 Task: Add Charlotte's Web Hemp Infused Cream to the cart.
Action: Mouse moved to (266, 122)
Screenshot: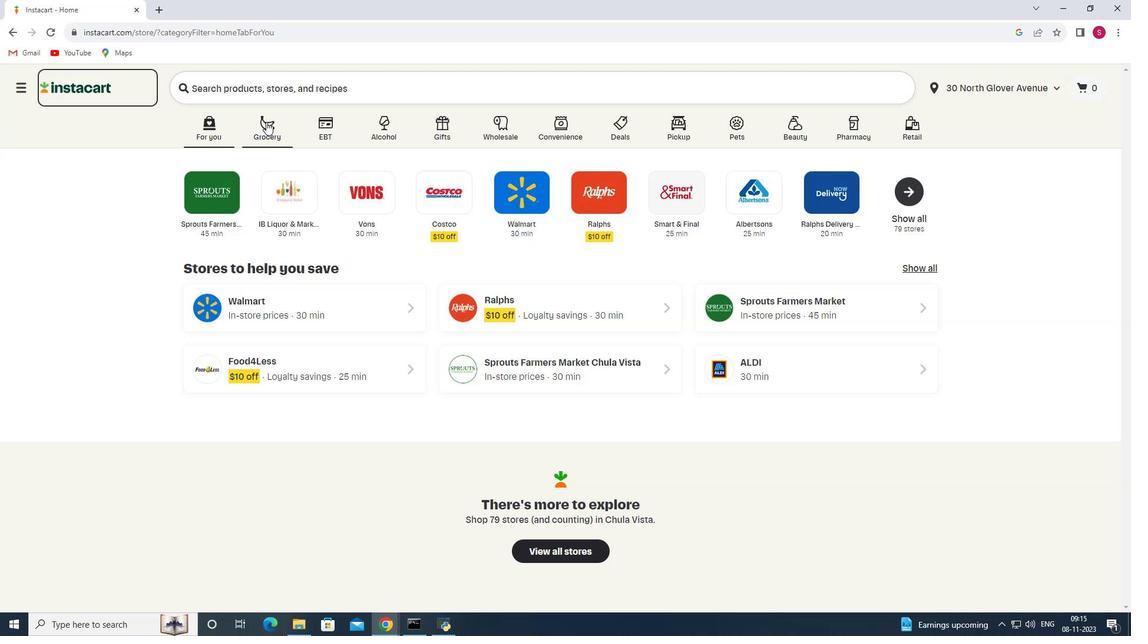 
Action: Mouse pressed left at (266, 122)
Screenshot: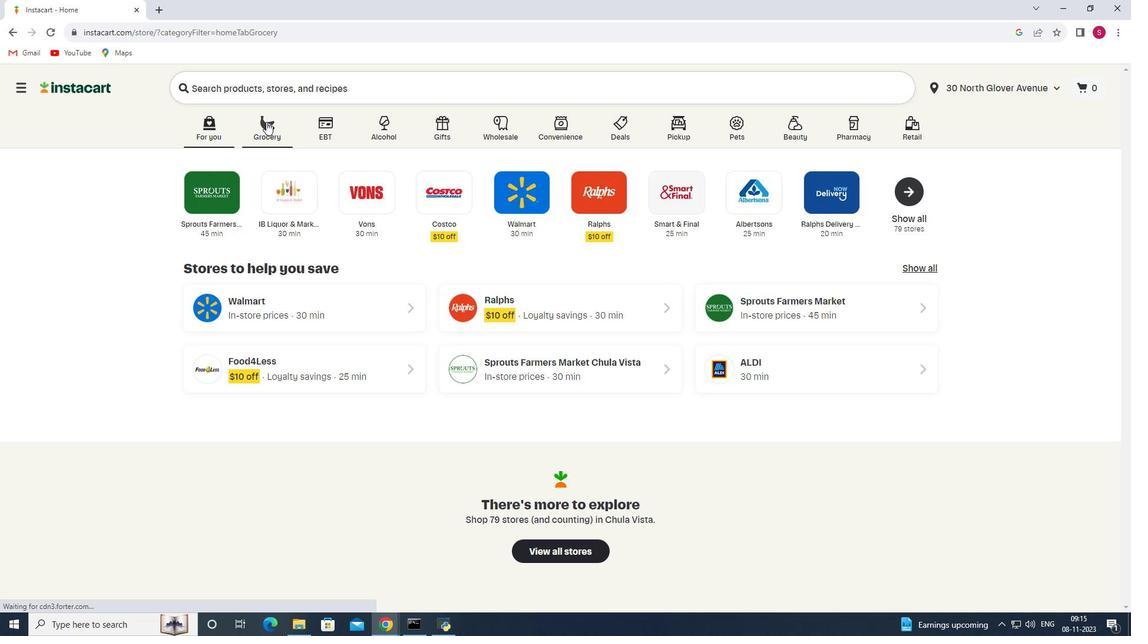 
Action: Mouse moved to (248, 338)
Screenshot: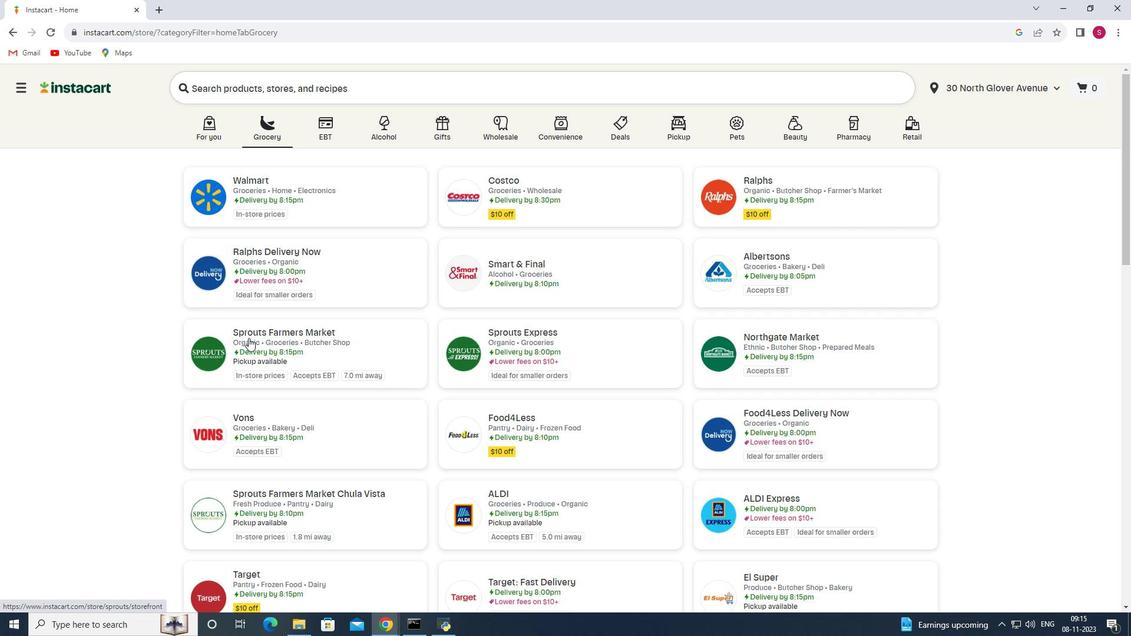 
Action: Mouse pressed left at (248, 338)
Screenshot: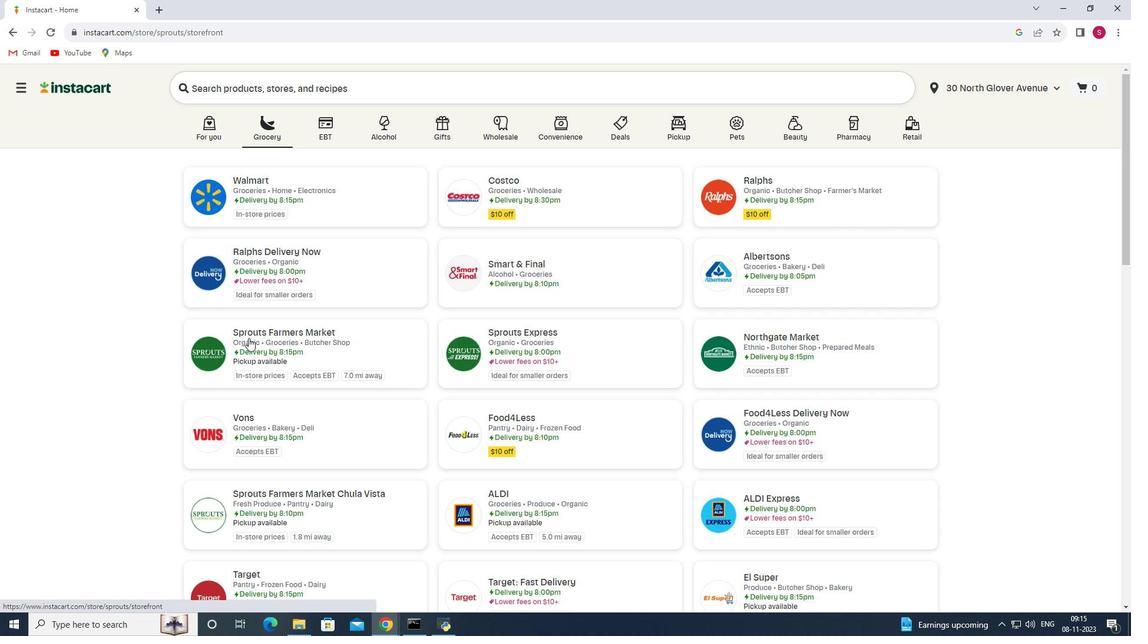 
Action: Mouse moved to (56, 394)
Screenshot: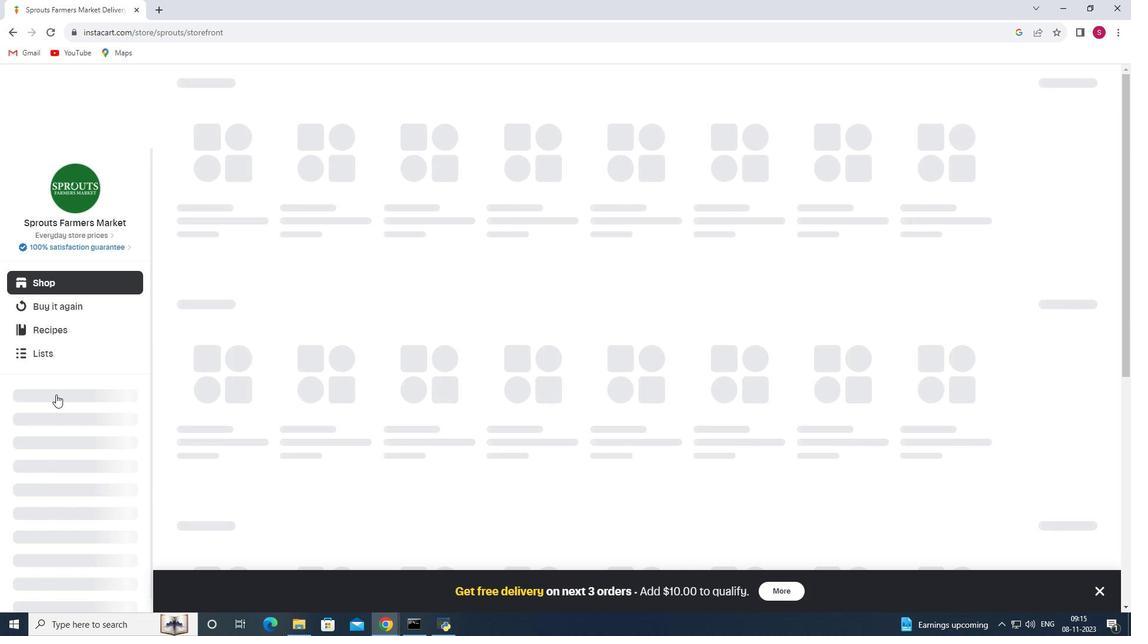 
Action: Mouse scrolled (56, 394) with delta (0, 0)
Screenshot: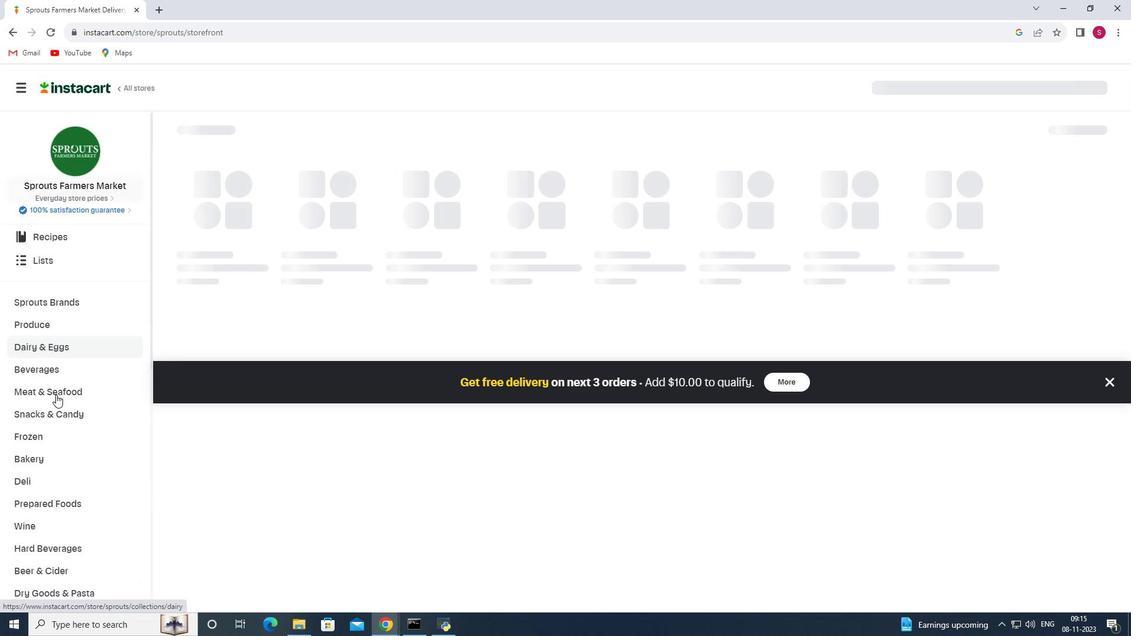 
Action: Mouse scrolled (56, 394) with delta (0, 0)
Screenshot: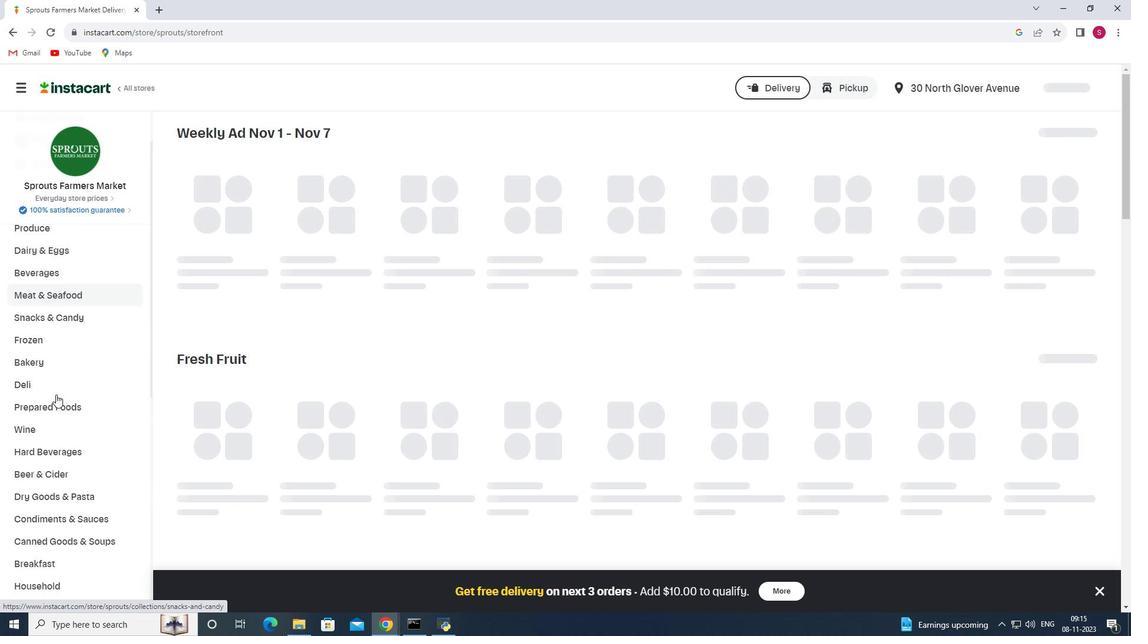
Action: Mouse scrolled (56, 394) with delta (0, 0)
Screenshot: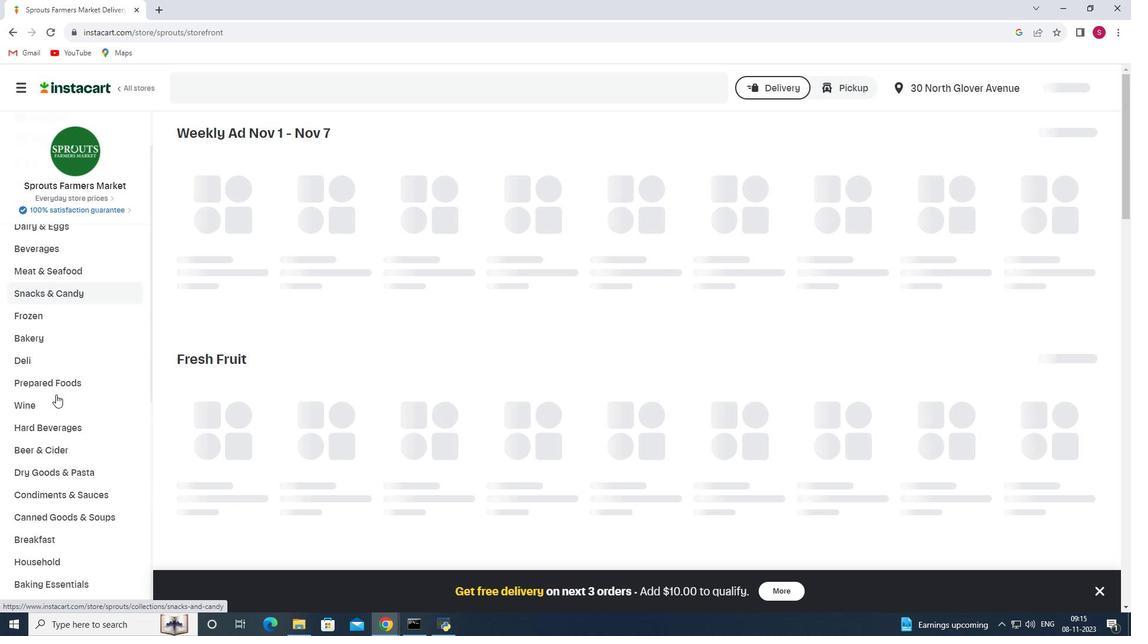 
Action: Mouse scrolled (56, 394) with delta (0, 0)
Screenshot: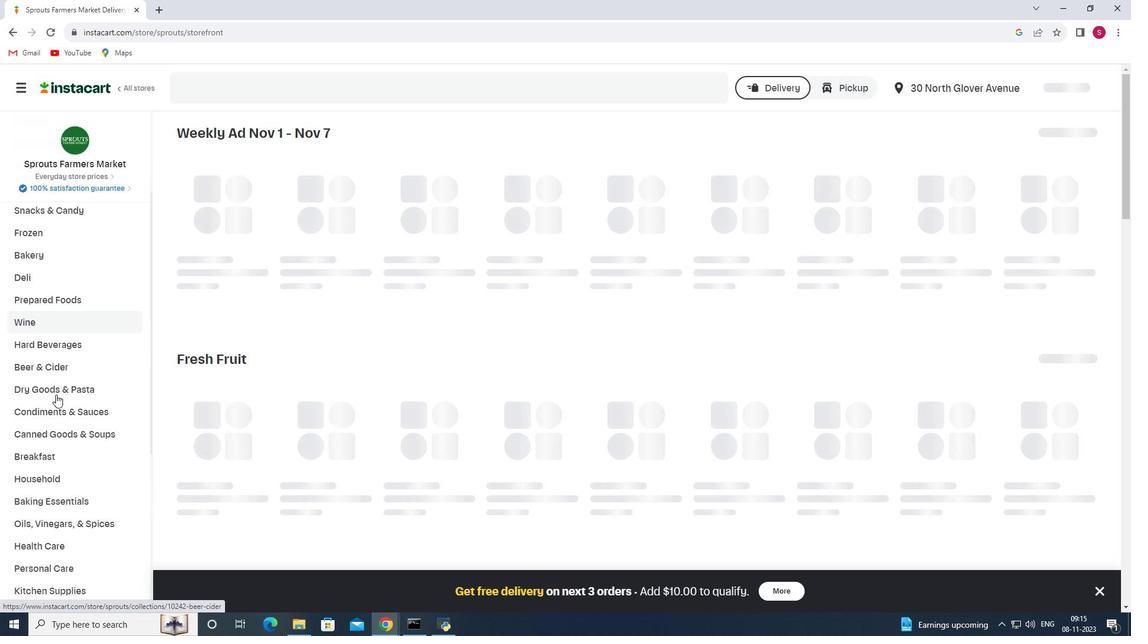 
Action: Mouse scrolled (56, 394) with delta (0, 0)
Screenshot: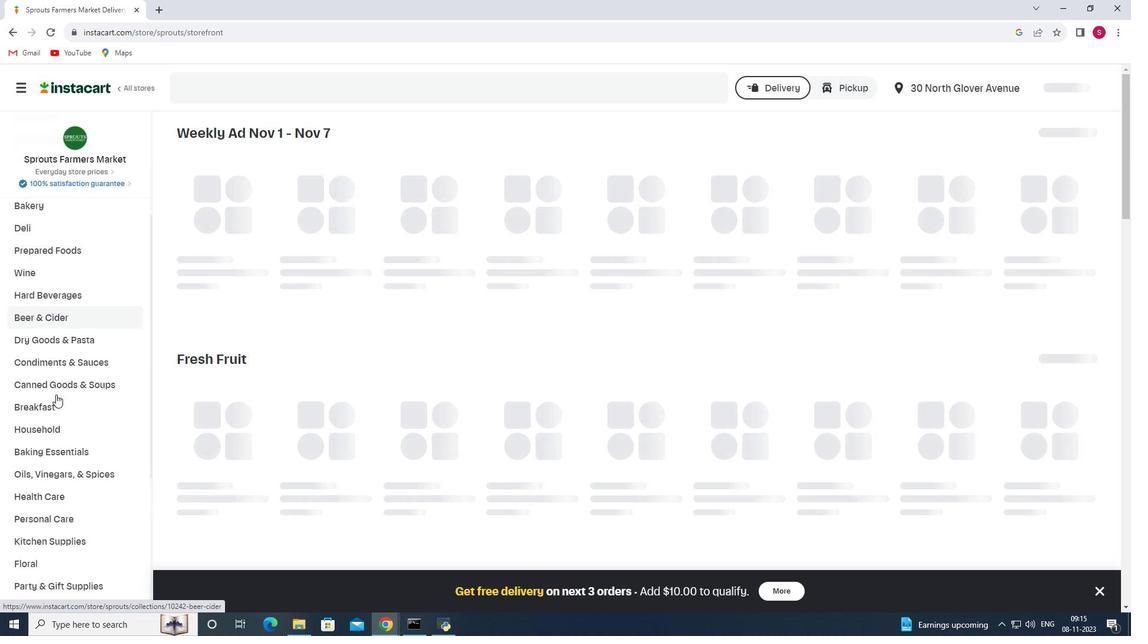 
Action: Mouse scrolled (56, 394) with delta (0, 0)
Screenshot: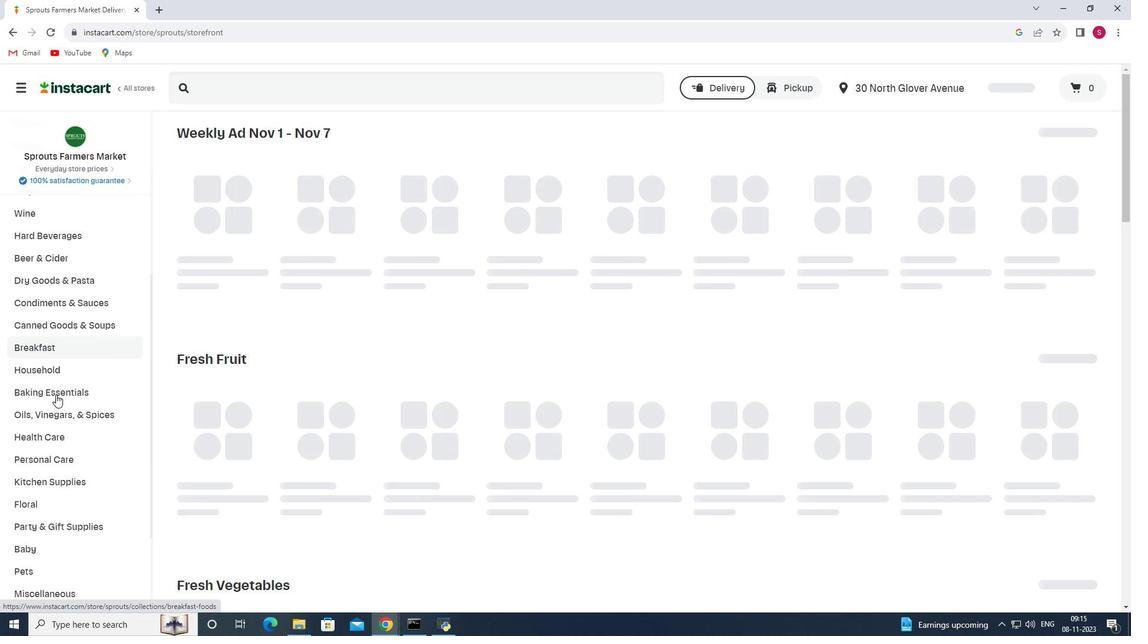 
Action: Mouse scrolled (56, 394) with delta (0, 0)
Screenshot: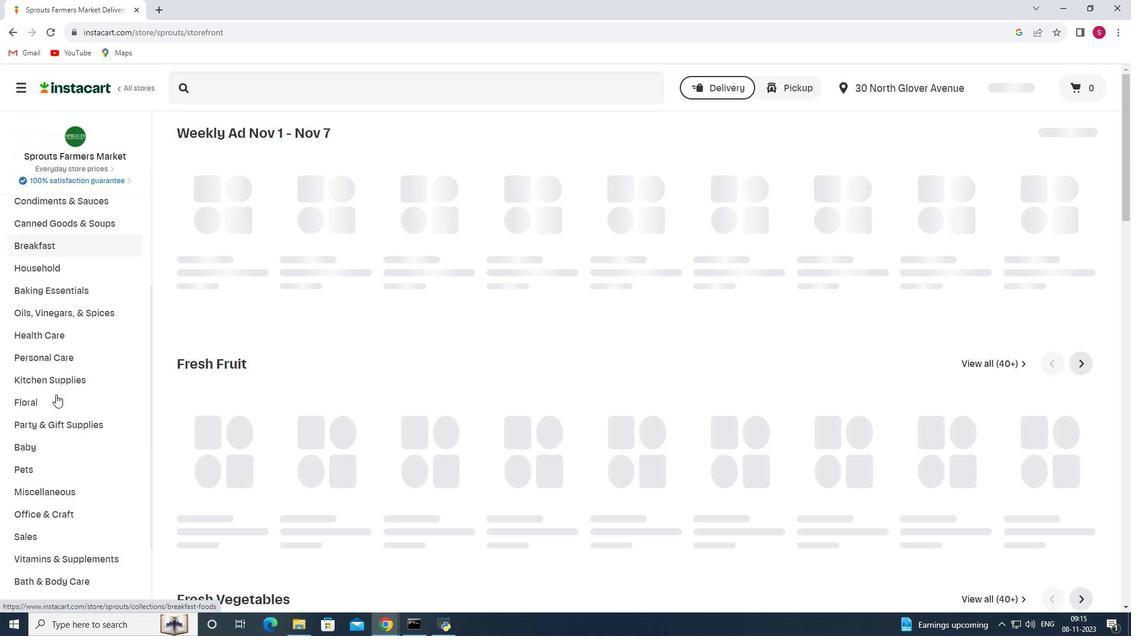 
Action: Mouse scrolled (56, 394) with delta (0, 0)
Screenshot: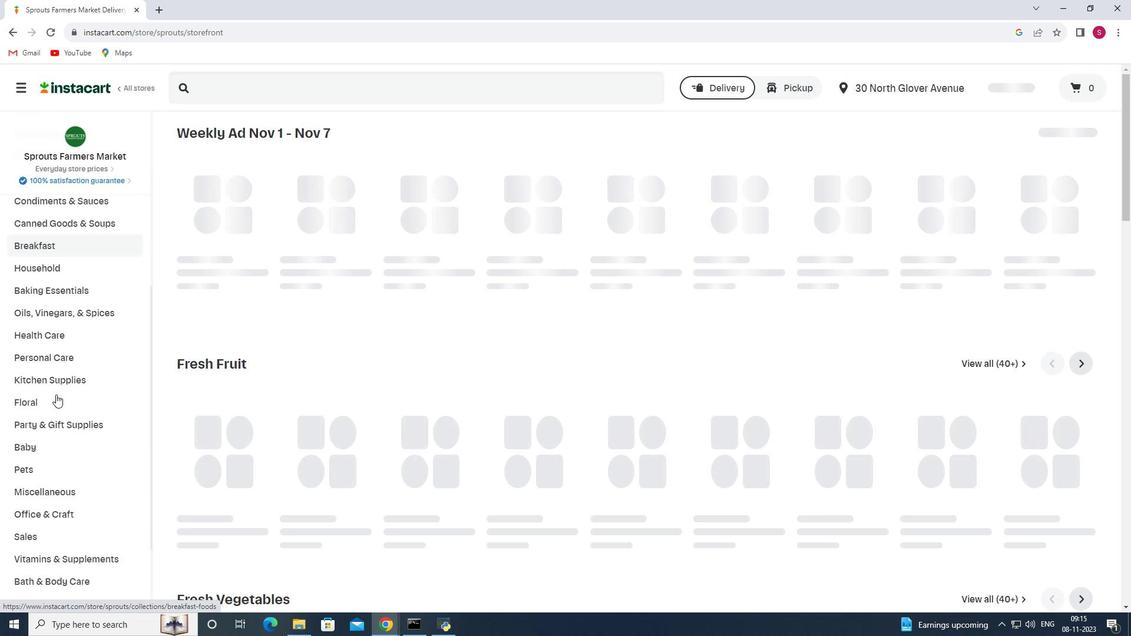 
Action: Mouse moved to (74, 316)
Screenshot: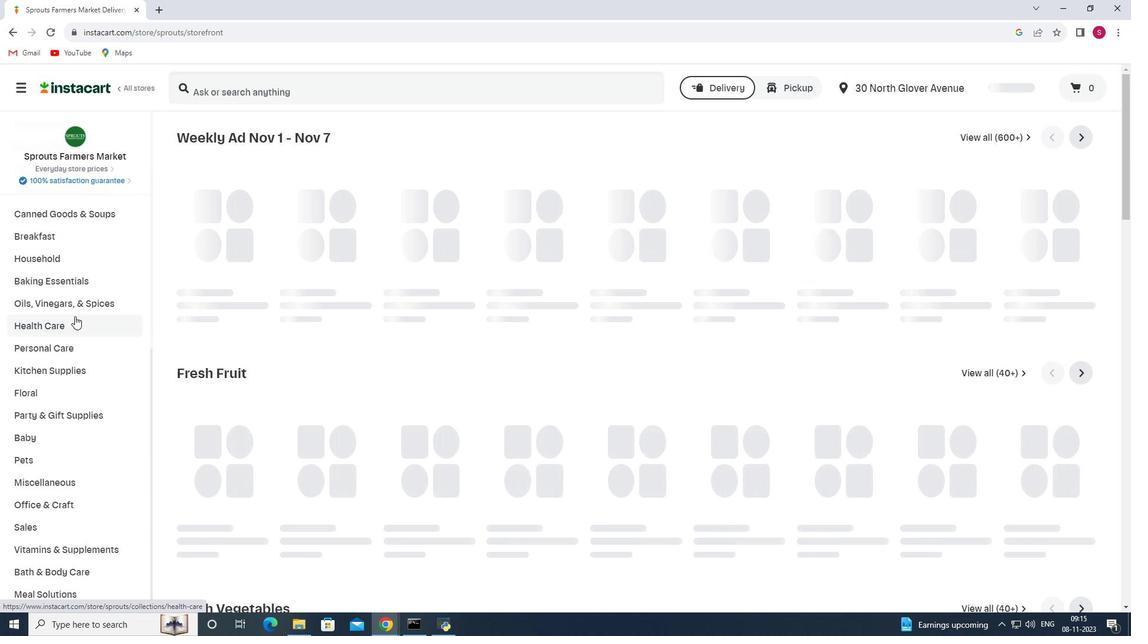 
Action: Mouse pressed left at (74, 316)
Screenshot: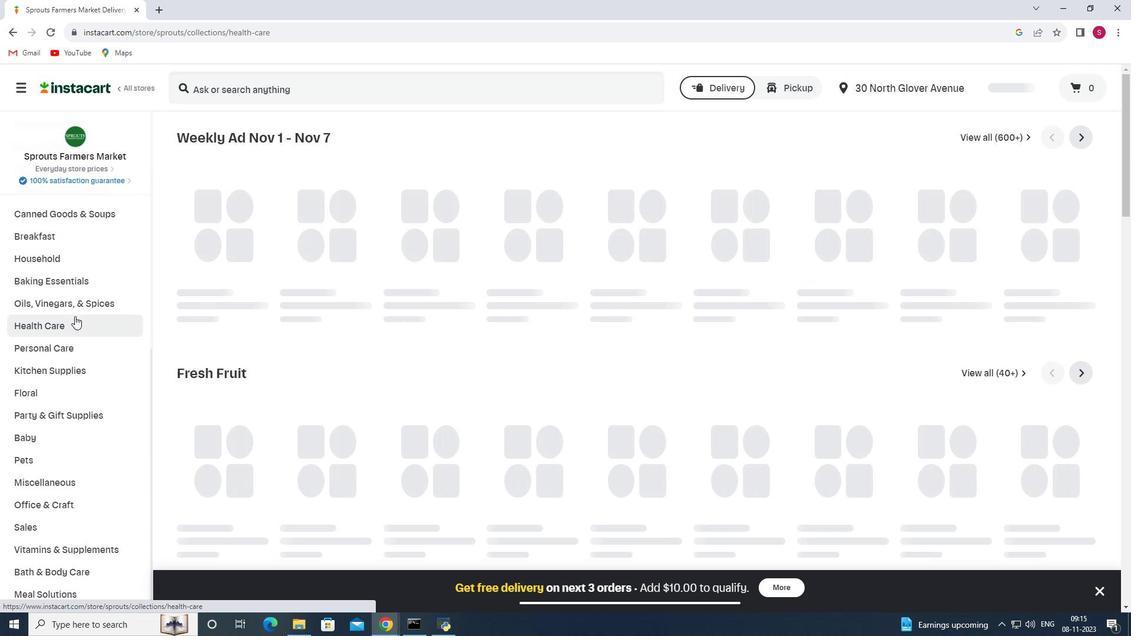 
Action: Mouse moved to (406, 167)
Screenshot: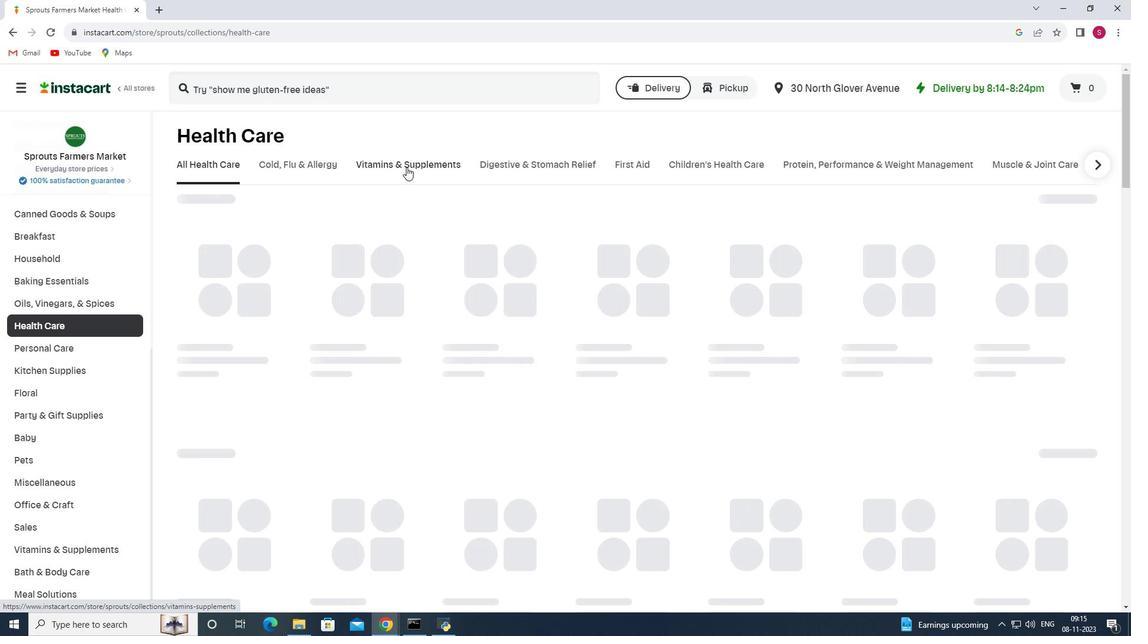
Action: Mouse pressed left at (406, 167)
Screenshot: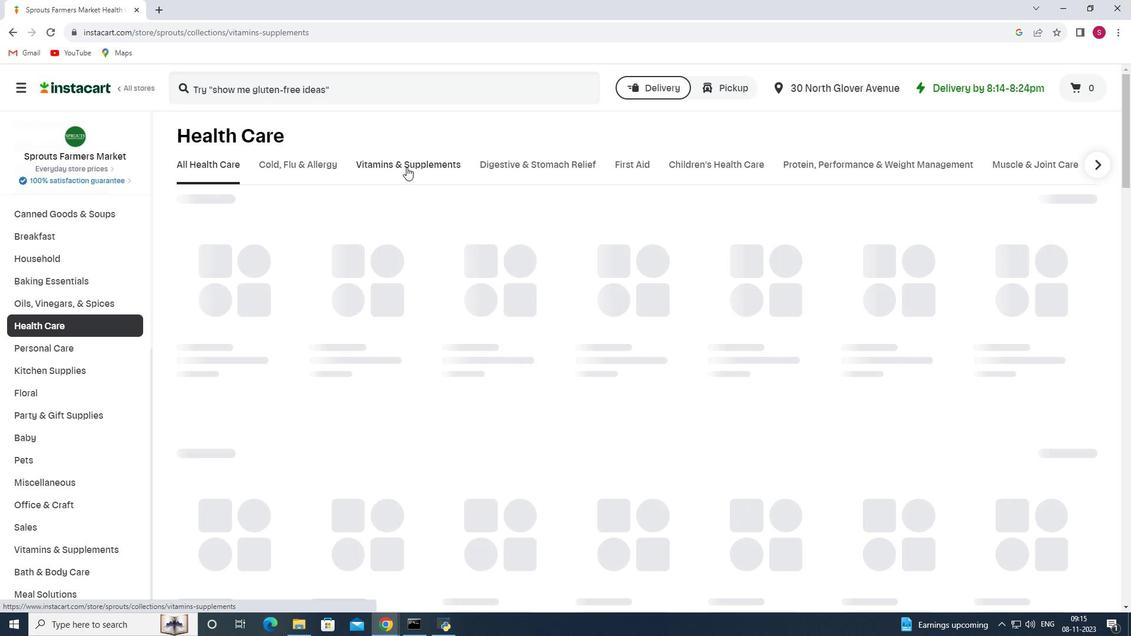 
Action: Mouse moved to (926, 221)
Screenshot: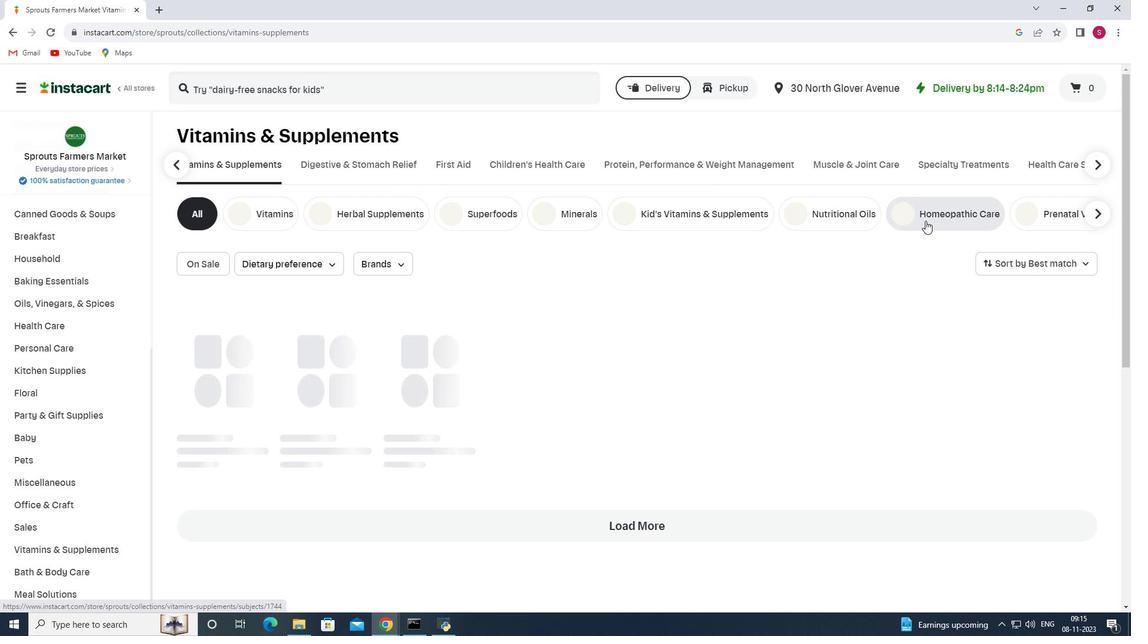 
Action: Mouse pressed left at (926, 221)
Screenshot: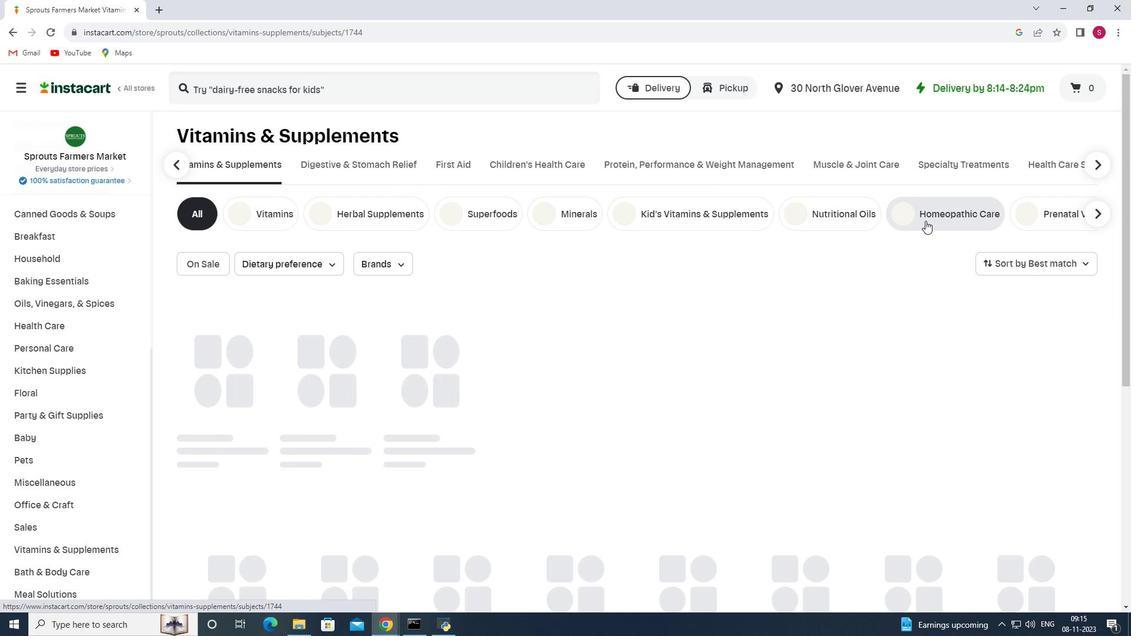 
Action: Mouse moved to (360, 87)
Screenshot: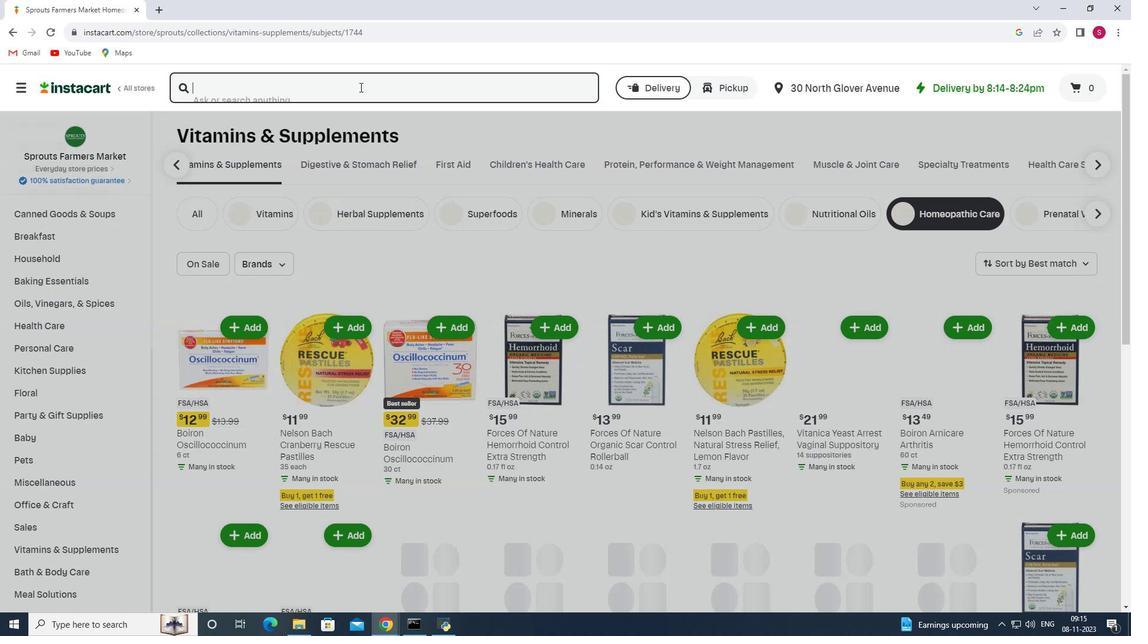 
Action: Mouse pressed left at (360, 87)
Screenshot: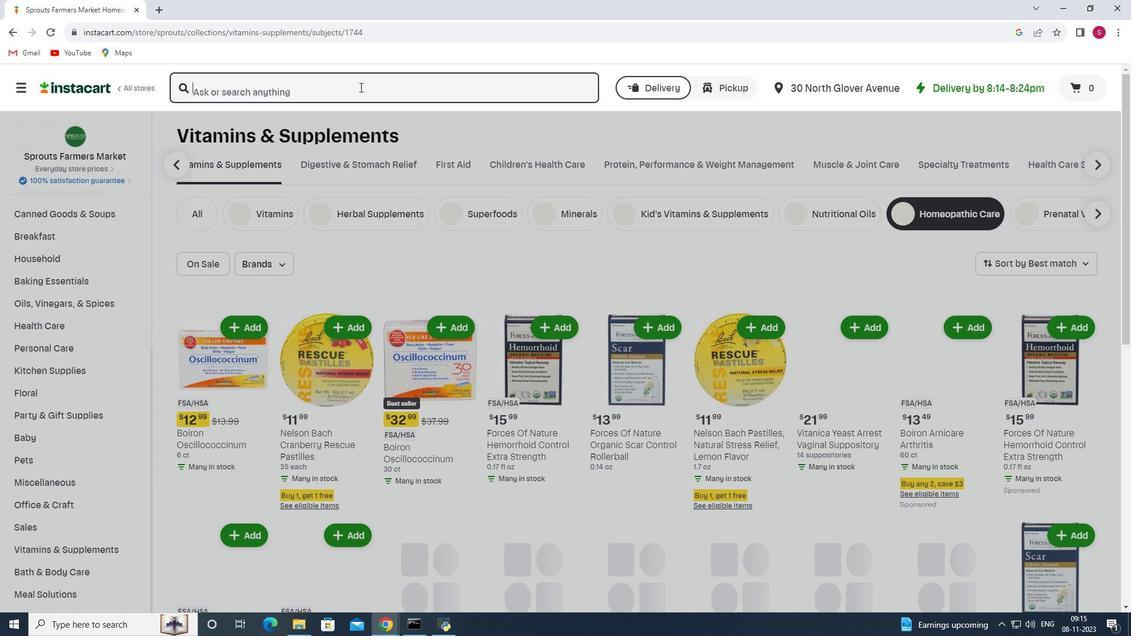 
Action: Key pressed <Key.shift>Charlotte's<Key.space><Key.shift>Web<Key.space><Key.shift>Hemp<Key.space><Key.shift>Infused<Key.space><Key.shift>Cream<Key.enter>
Screenshot: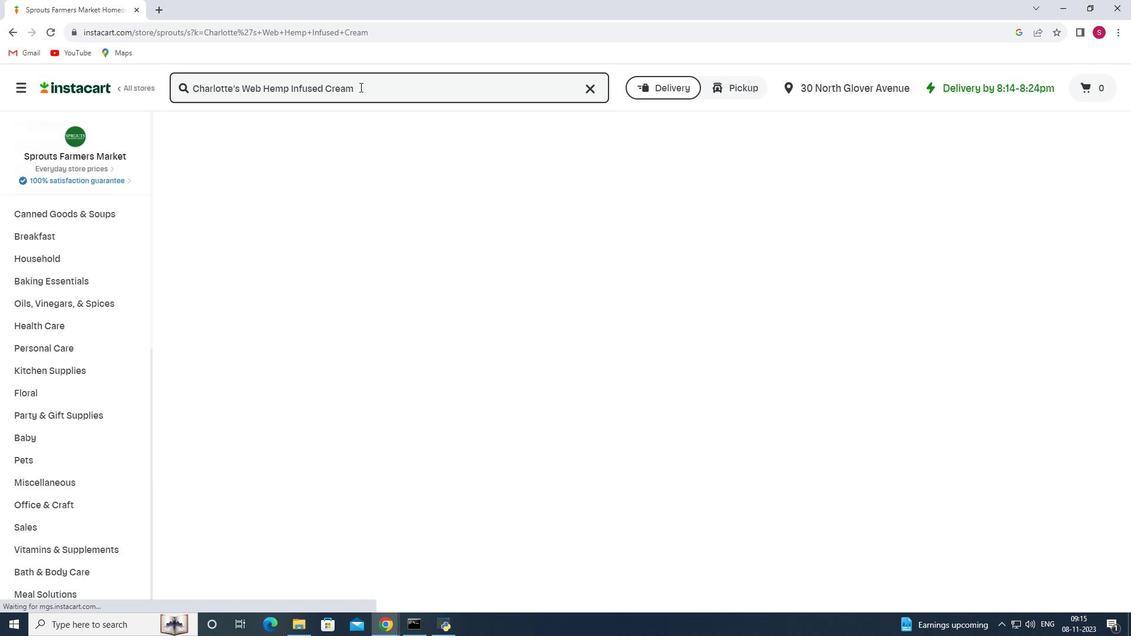 
Action: Mouse moved to (437, 185)
Screenshot: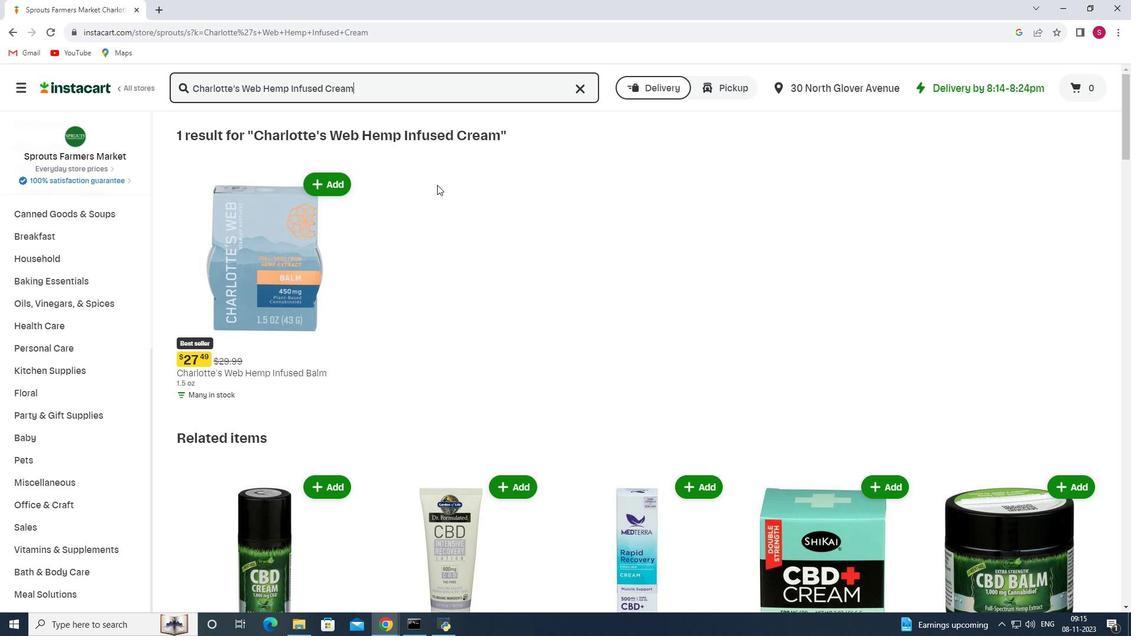 
Action: Mouse scrolled (437, 184) with delta (0, 0)
Screenshot: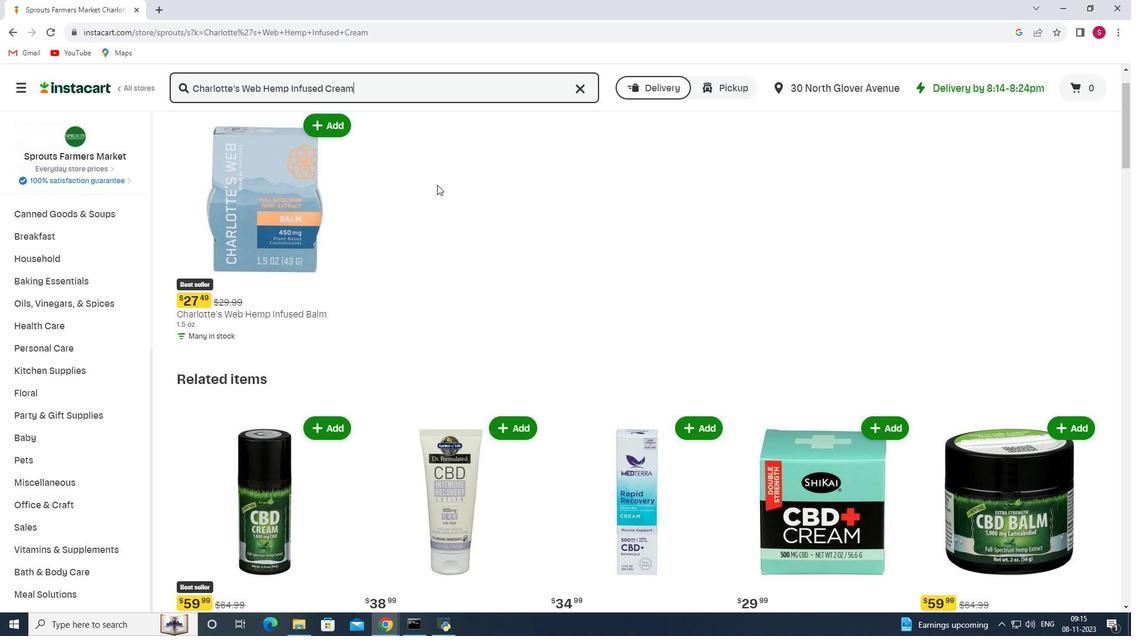
Action: Mouse scrolled (437, 184) with delta (0, 0)
Screenshot: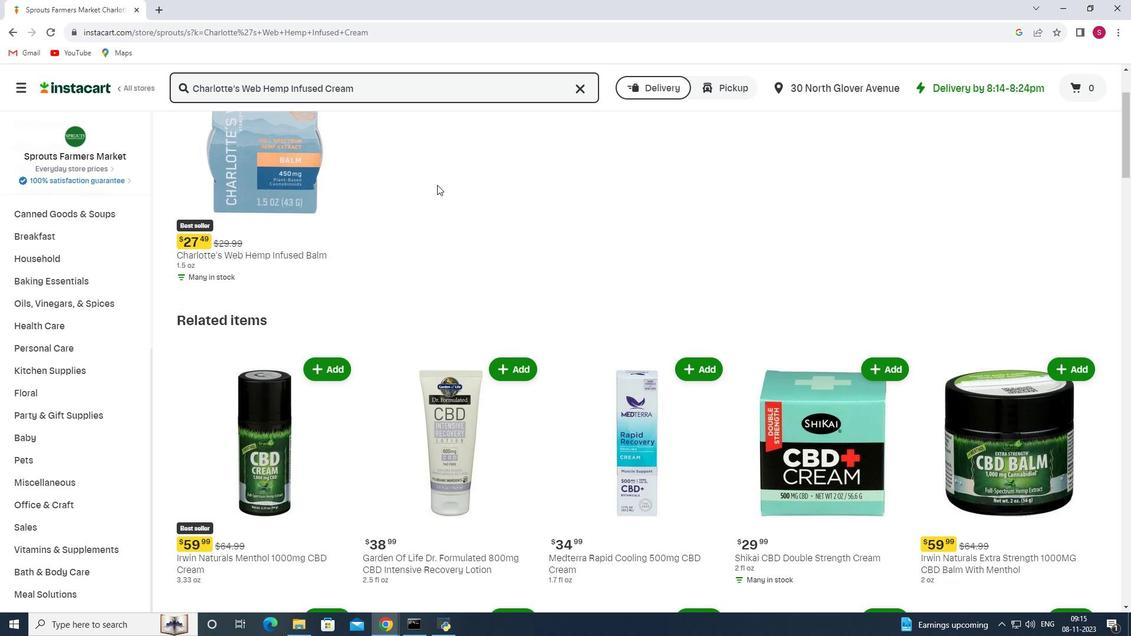 
Action: Mouse scrolled (437, 184) with delta (0, 0)
Screenshot: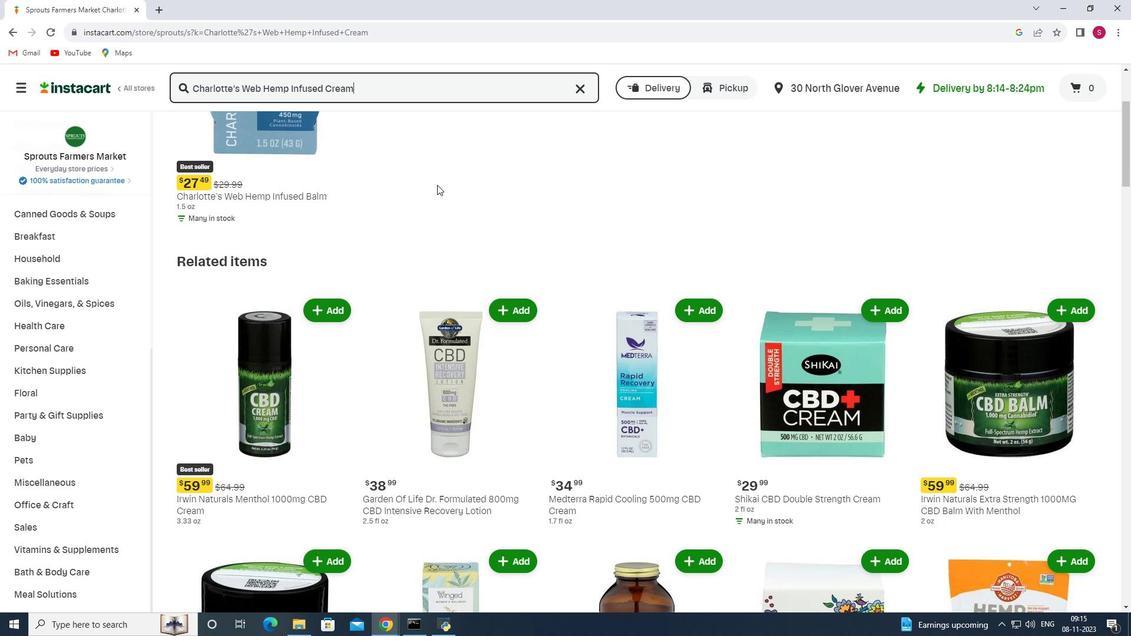 
Action: Mouse scrolled (437, 184) with delta (0, 0)
Screenshot: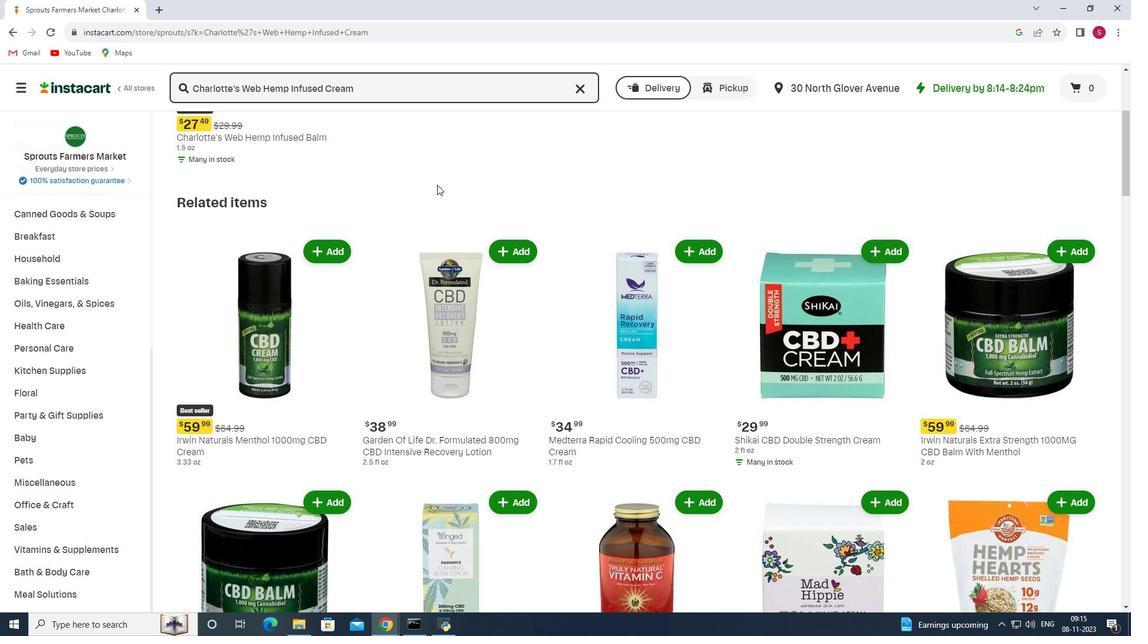 
Action: Mouse moved to (476, 180)
Screenshot: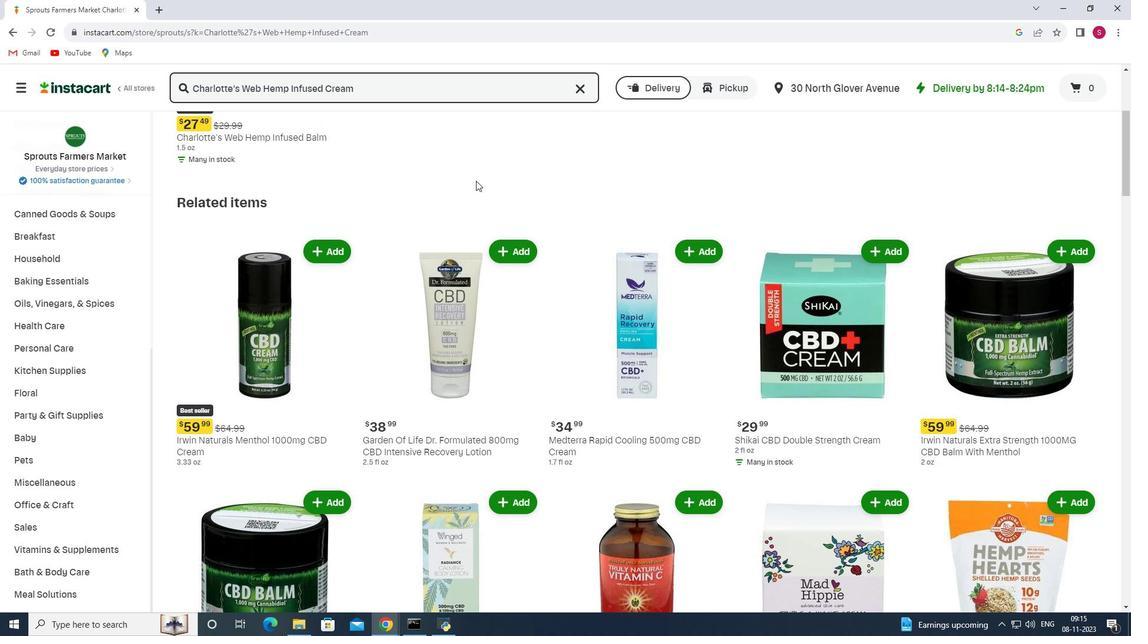 
Action: Mouse scrolled (476, 180) with delta (0, 0)
Screenshot: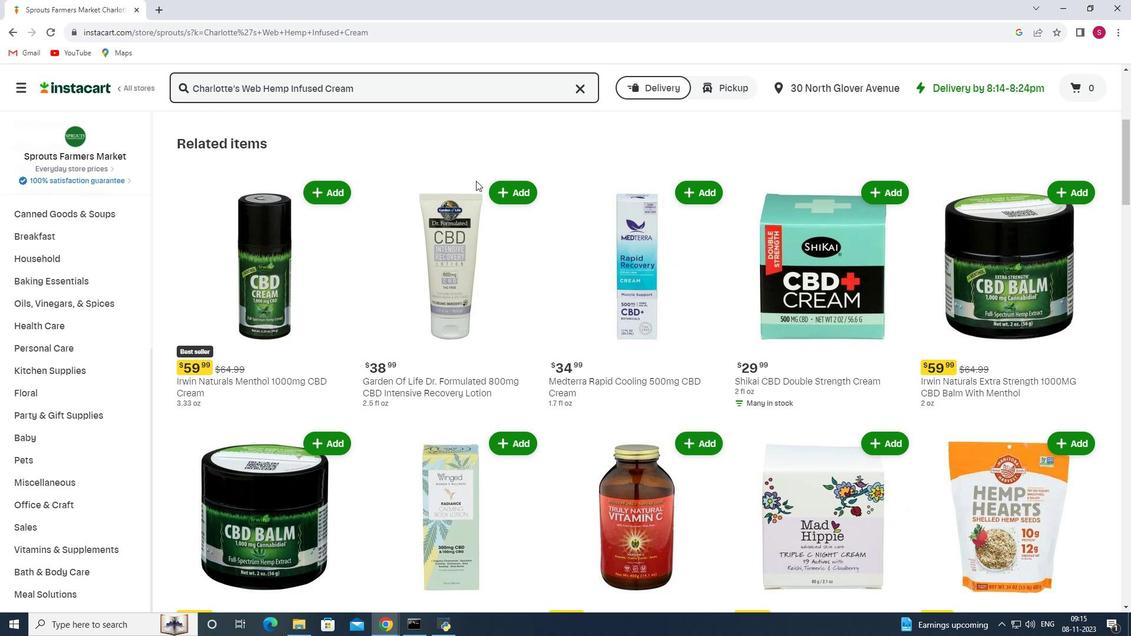 
Action: Mouse scrolled (476, 180) with delta (0, 0)
Screenshot: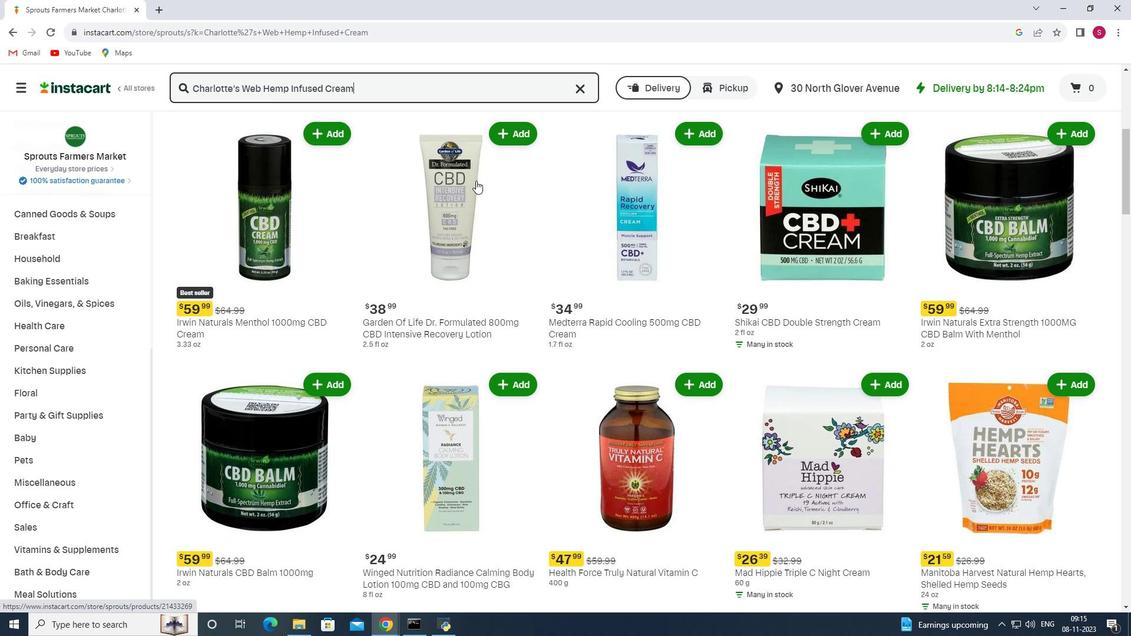 
Action: Mouse scrolled (476, 180) with delta (0, 0)
Screenshot: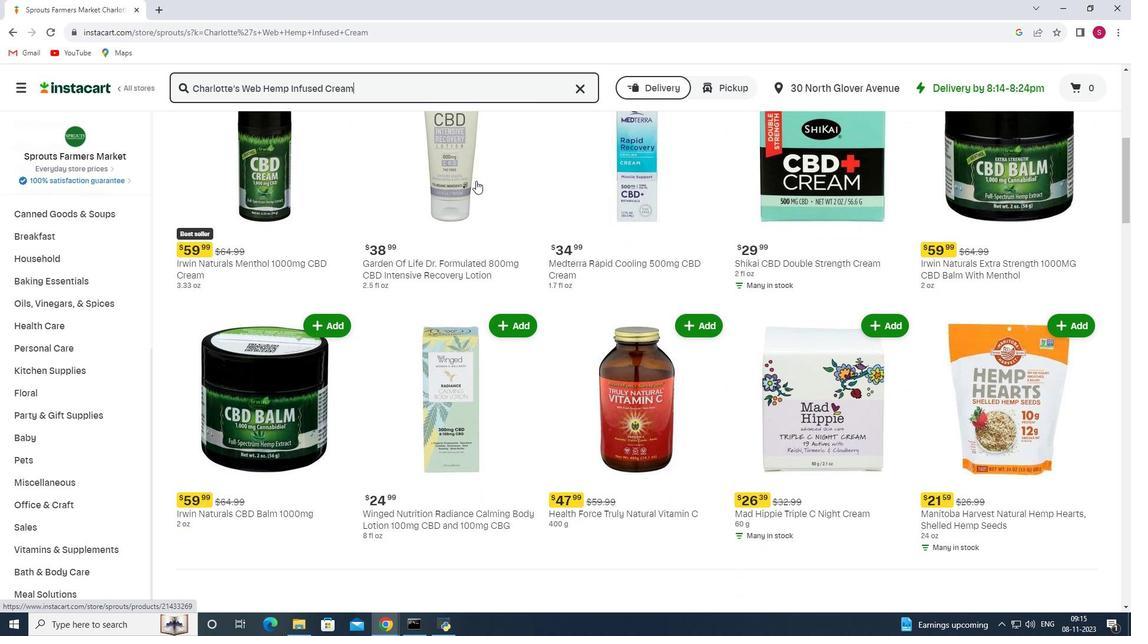 
Action: Mouse scrolled (476, 180) with delta (0, 0)
Screenshot: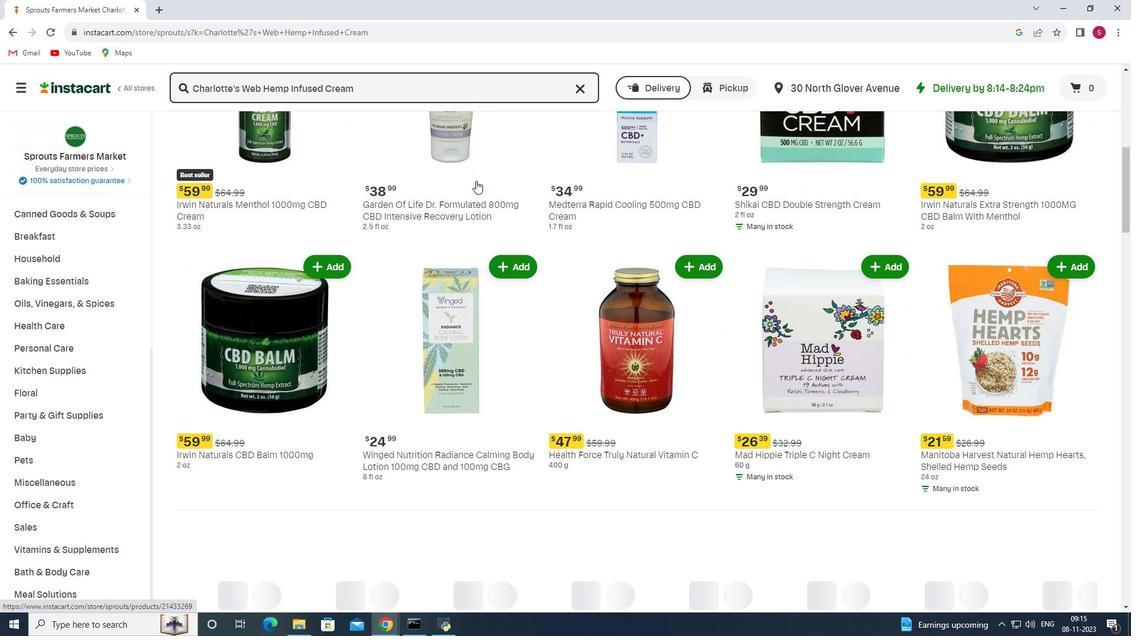 
Action: Mouse moved to (486, 183)
Screenshot: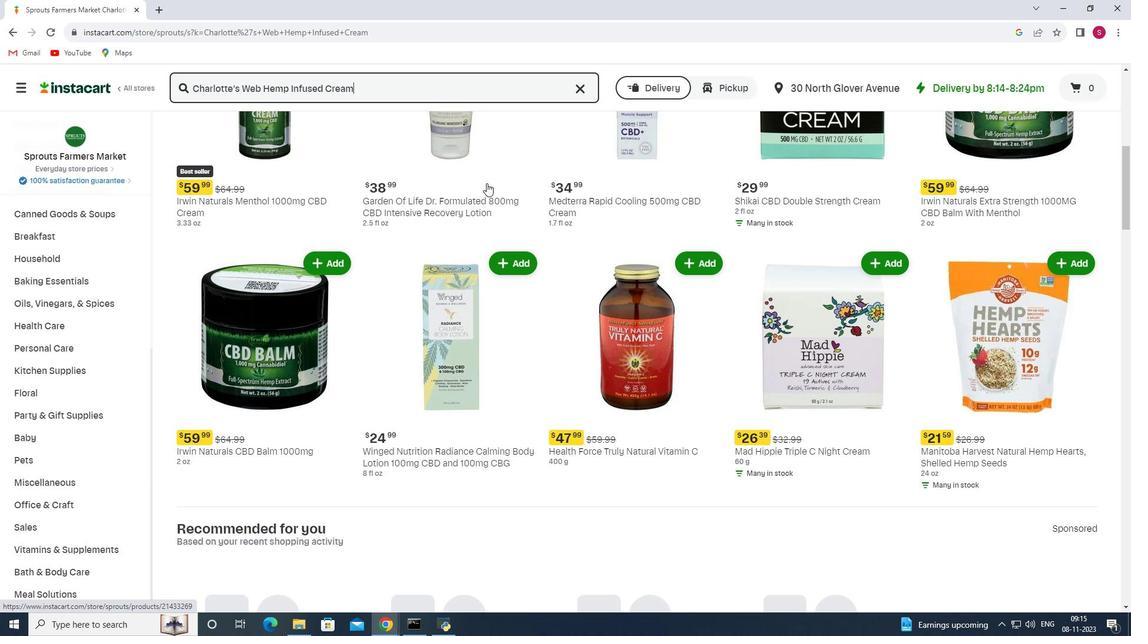 
Action: Mouse scrolled (486, 182) with delta (0, 0)
Screenshot: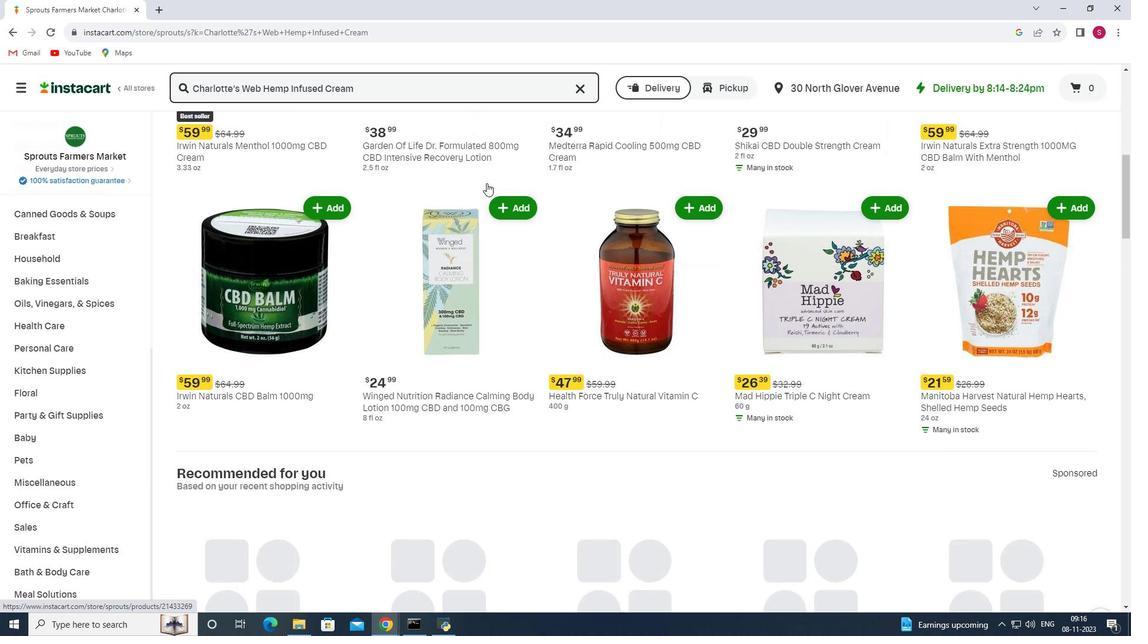 
Action: Mouse scrolled (486, 182) with delta (0, 0)
Screenshot: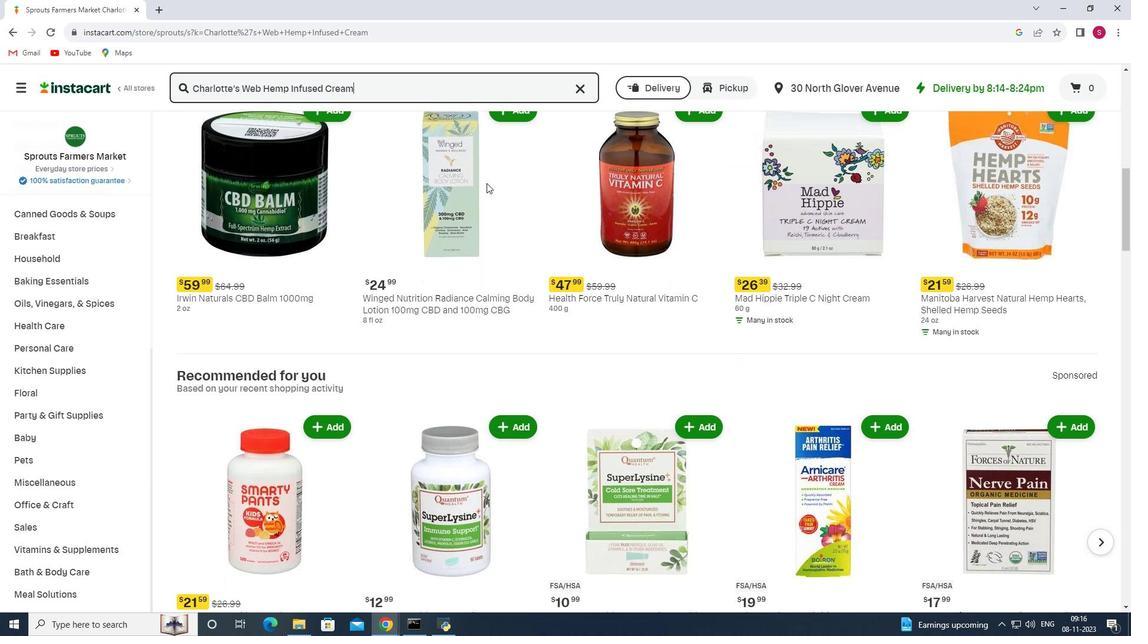 
Action: Mouse scrolled (486, 182) with delta (0, 0)
Screenshot: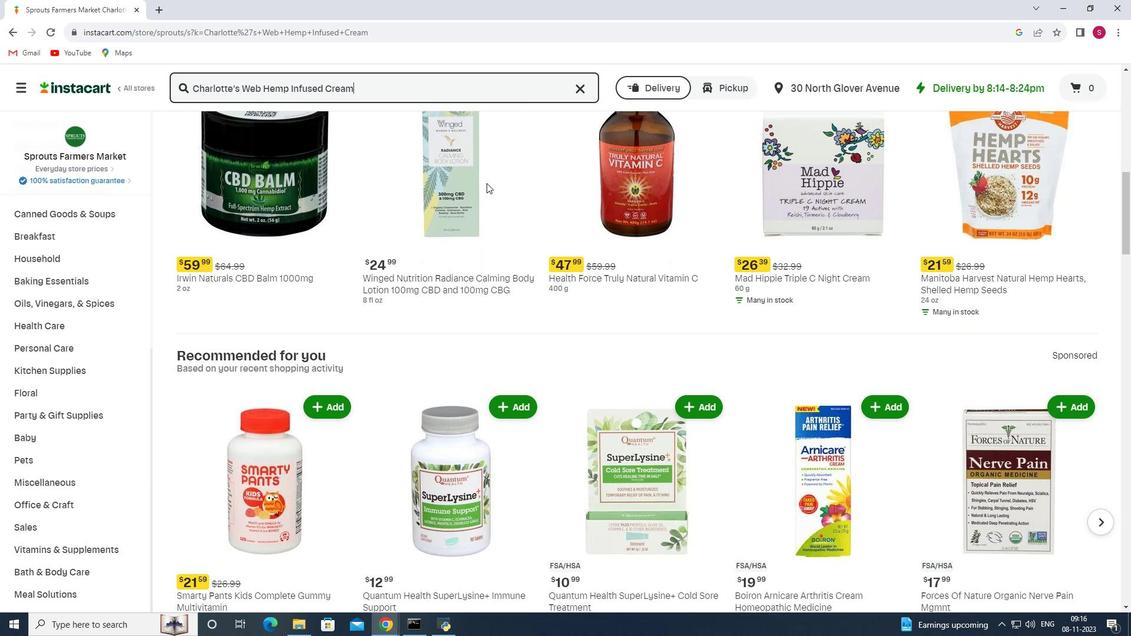 
Action: Mouse scrolled (486, 182) with delta (0, 0)
Screenshot: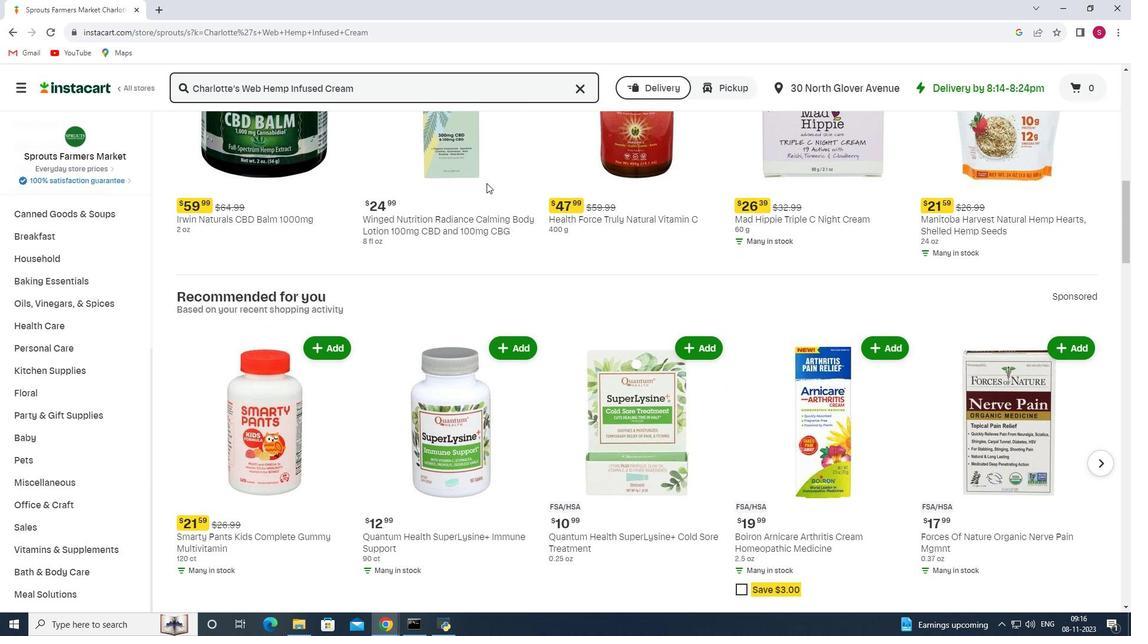 
Action: Mouse scrolled (486, 182) with delta (0, 0)
Screenshot: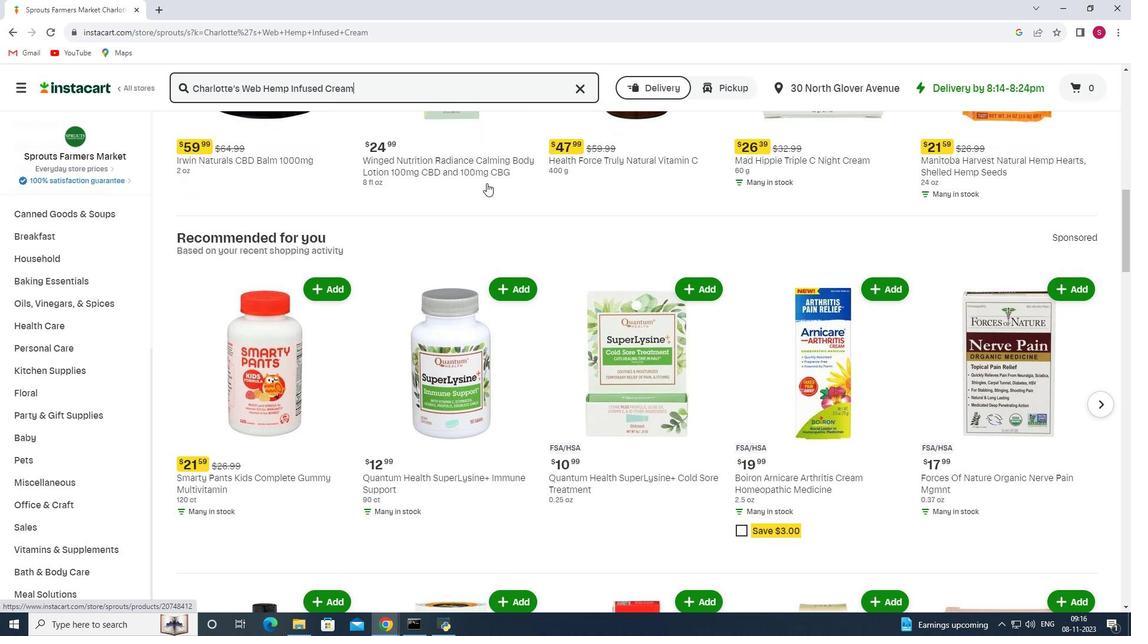 
Action: Mouse moved to (492, 184)
Screenshot: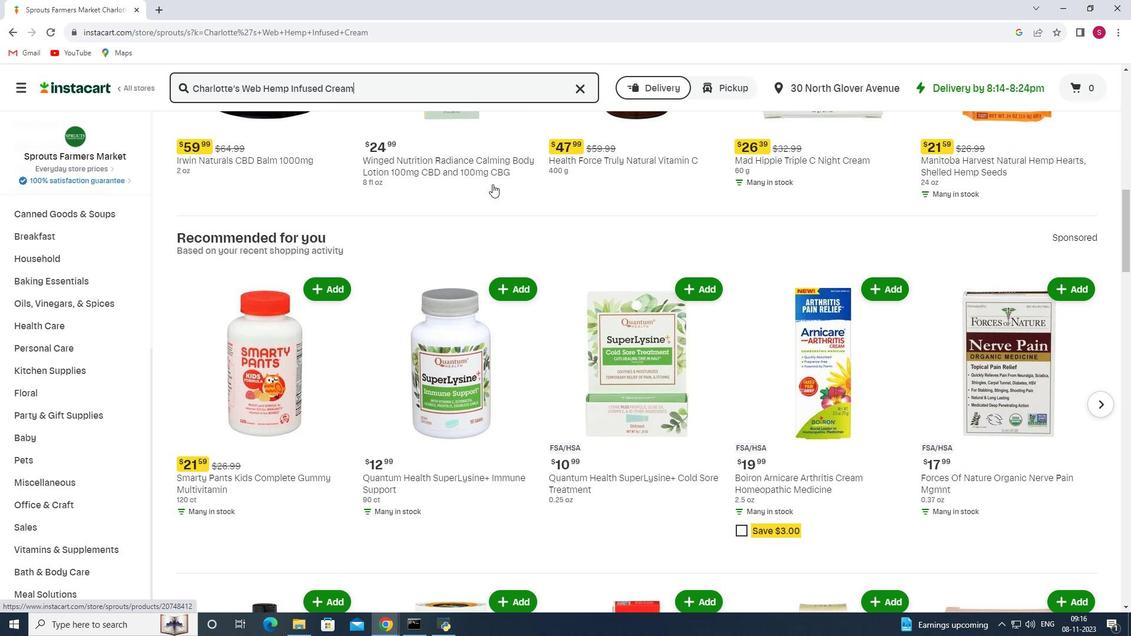 
Action: Mouse scrolled (492, 183) with delta (0, 0)
Screenshot: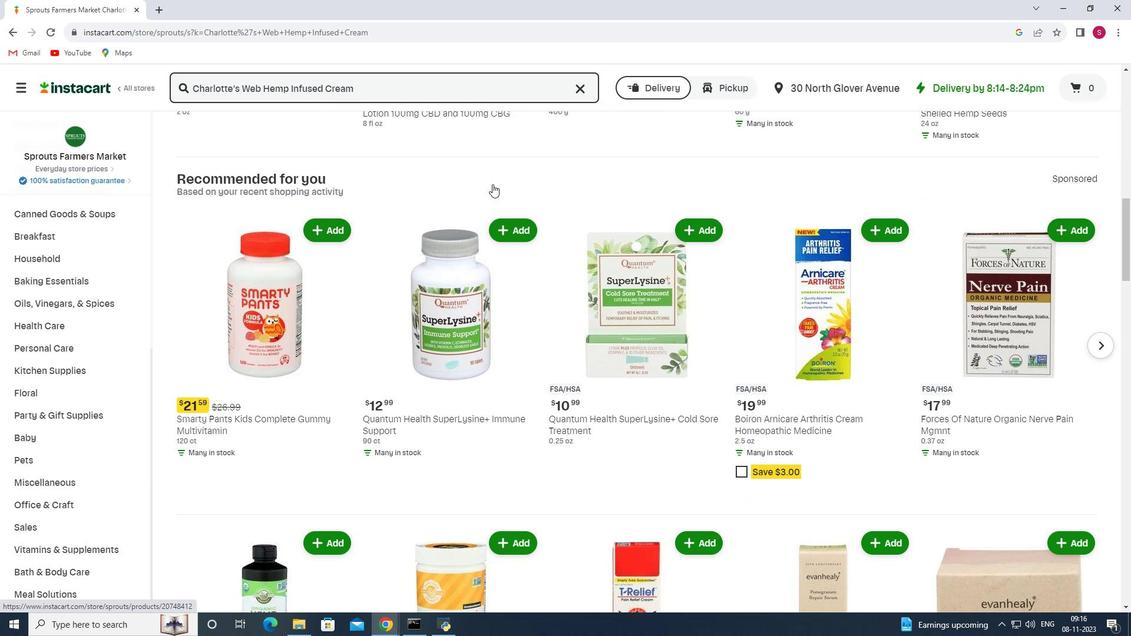 
Action: Mouse scrolled (492, 183) with delta (0, 0)
Screenshot: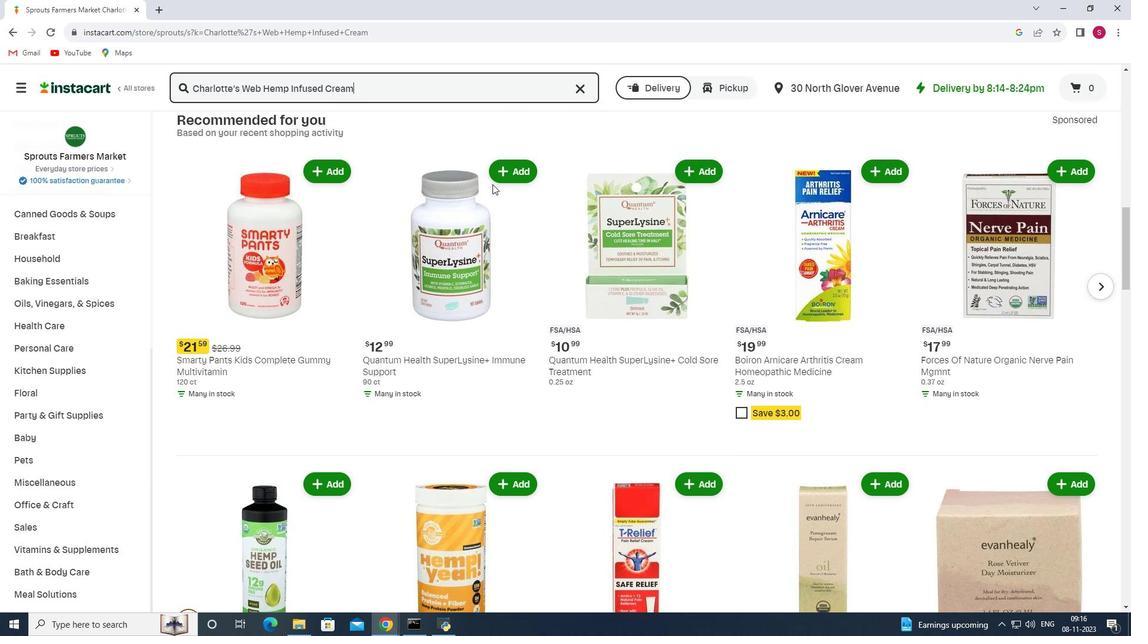 
Action: Mouse scrolled (492, 183) with delta (0, 0)
Screenshot: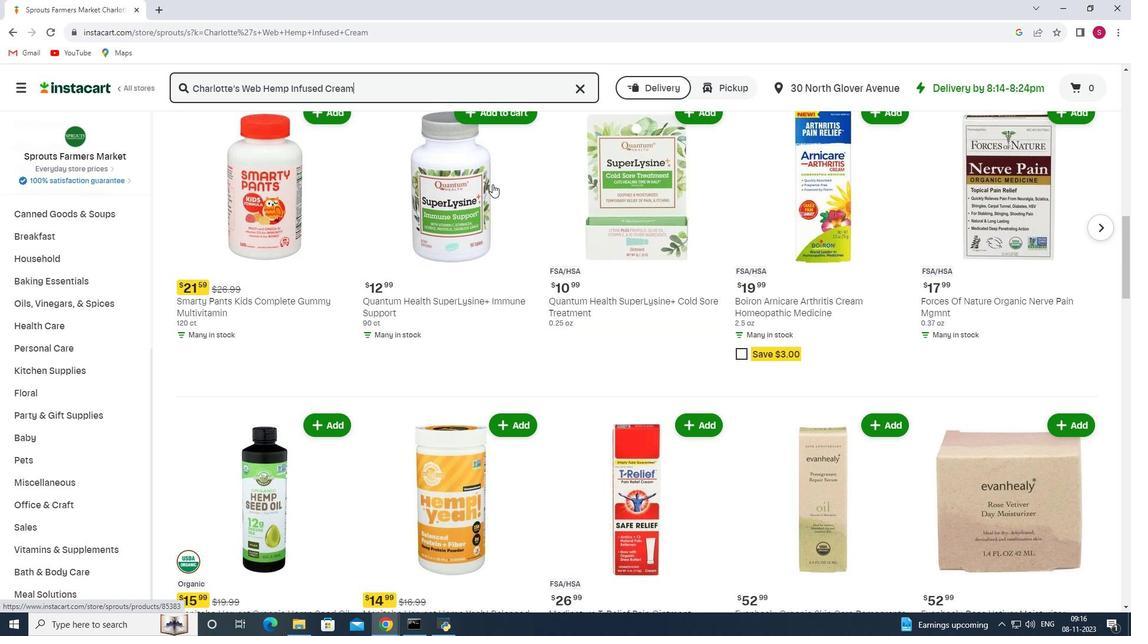 
Action: Mouse scrolled (492, 183) with delta (0, 0)
Screenshot: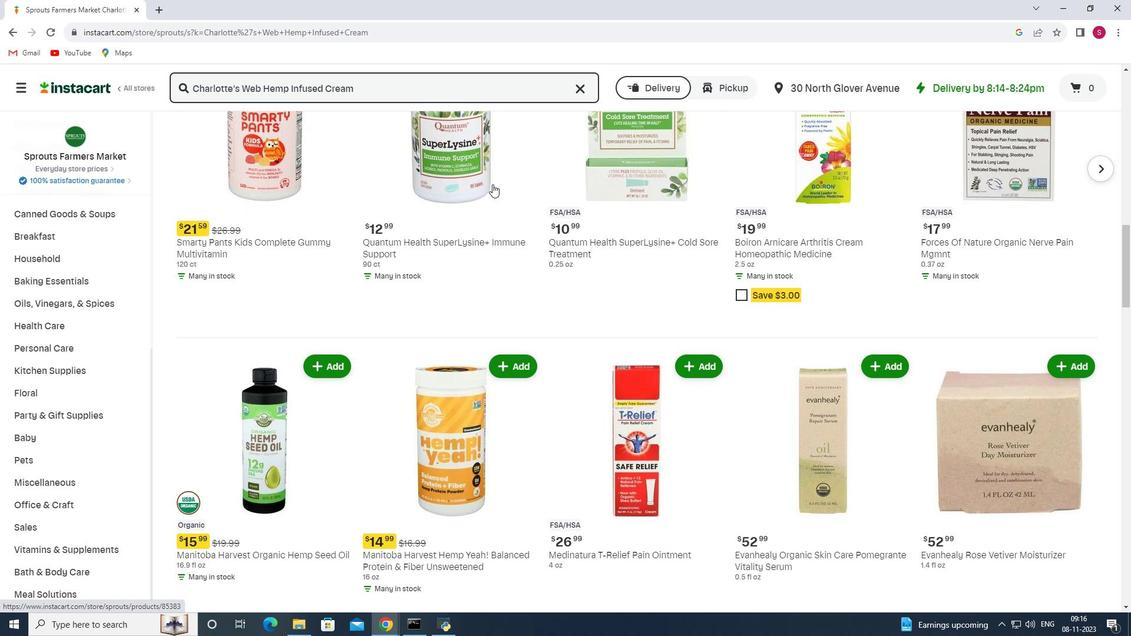 
Action: Mouse scrolled (492, 183) with delta (0, 0)
Screenshot: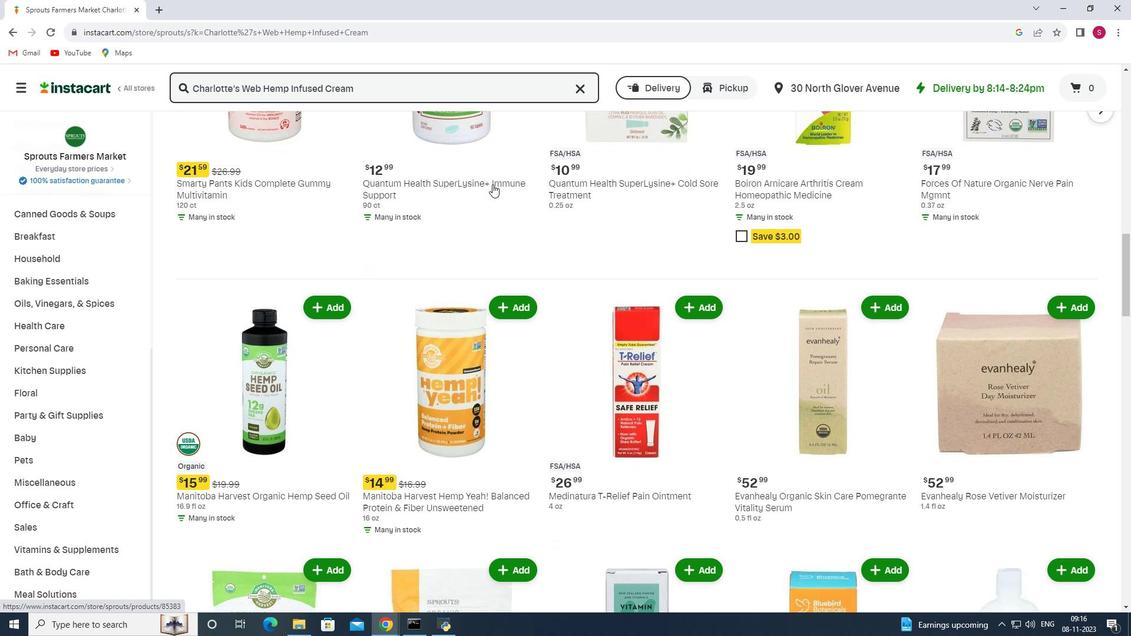 
Action: Mouse scrolled (492, 183) with delta (0, 0)
Screenshot: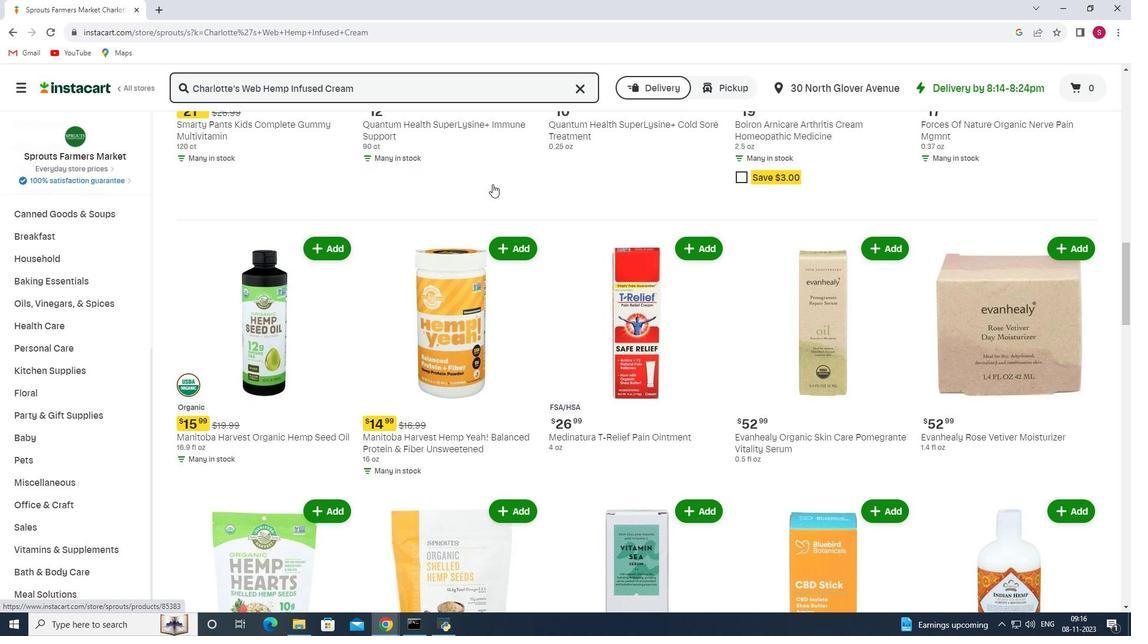 
Action: Mouse scrolled (492, 183) with delta (0, 0)
Screenshot: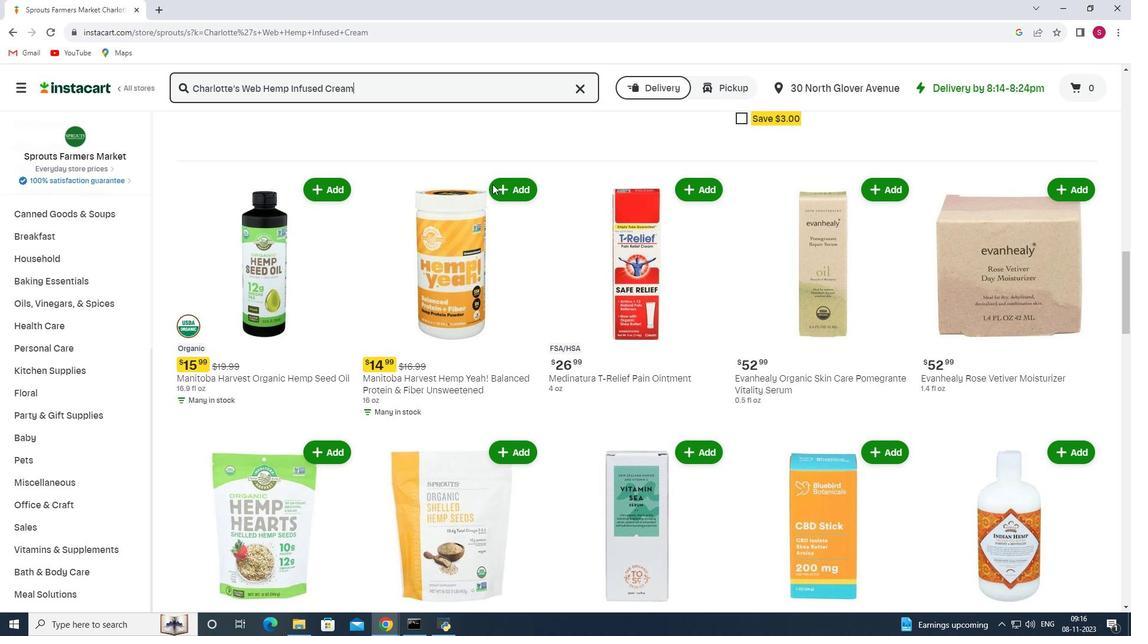 
Action: Mouse scrolled (492, 183) with delta (0, 0)
Screenshot: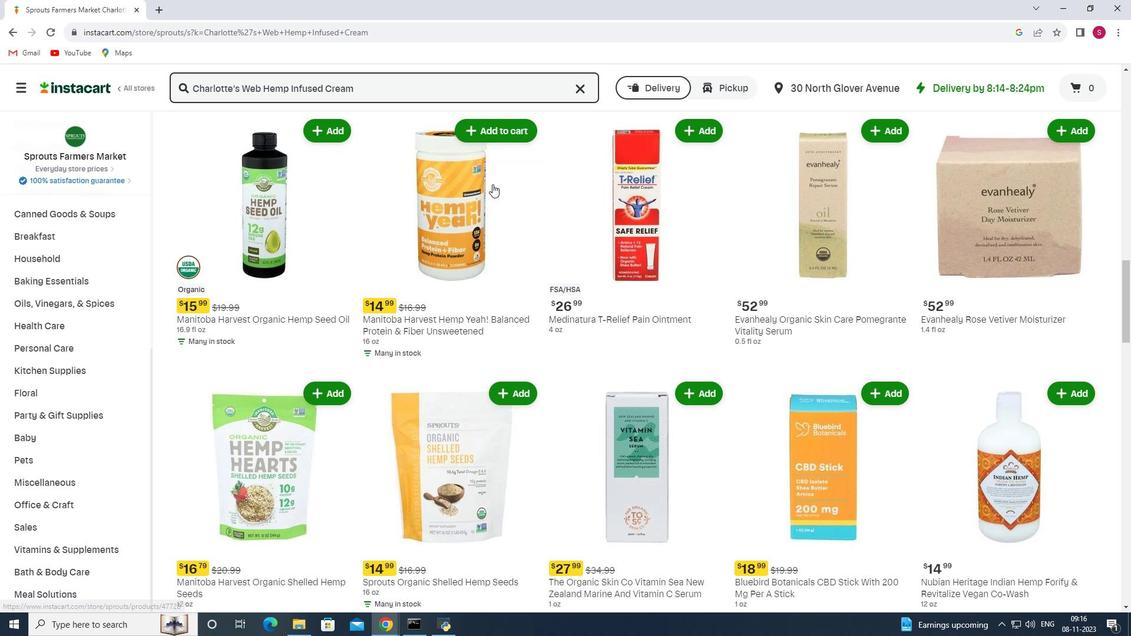 
Action: Mouse scrolled (492, 183) with delta (0, 0)
Screenshot: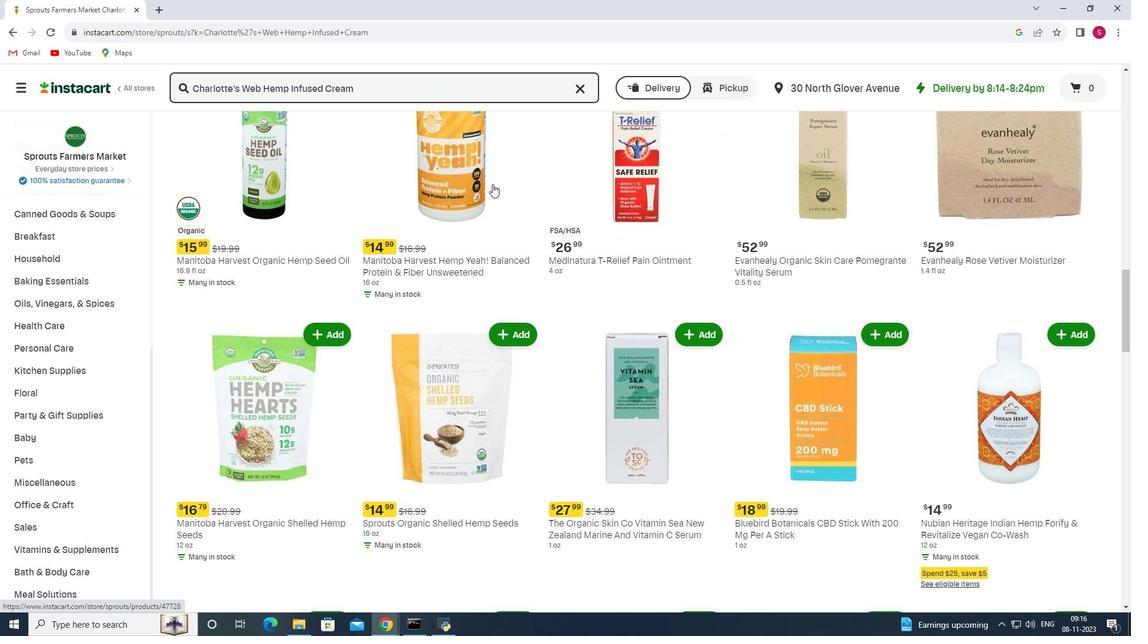 
Action: Mouse scrolled (492, 183) with delta (0, 0)
Screenshot: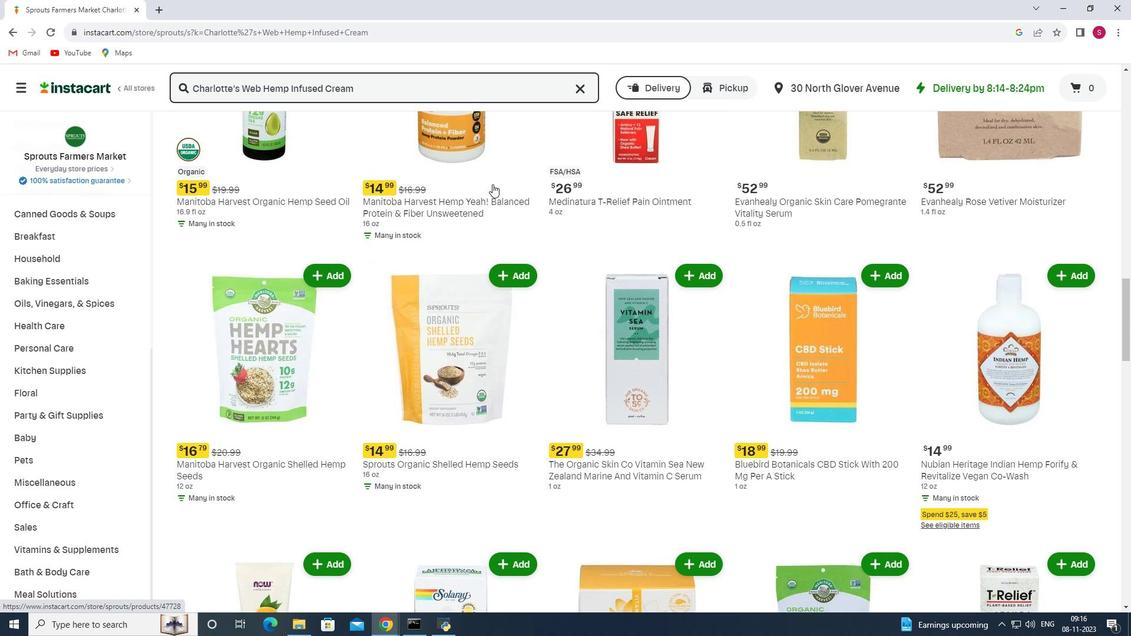
Action: Mouse scrolled (492, 183) with delta (0, 0)
Screenshot: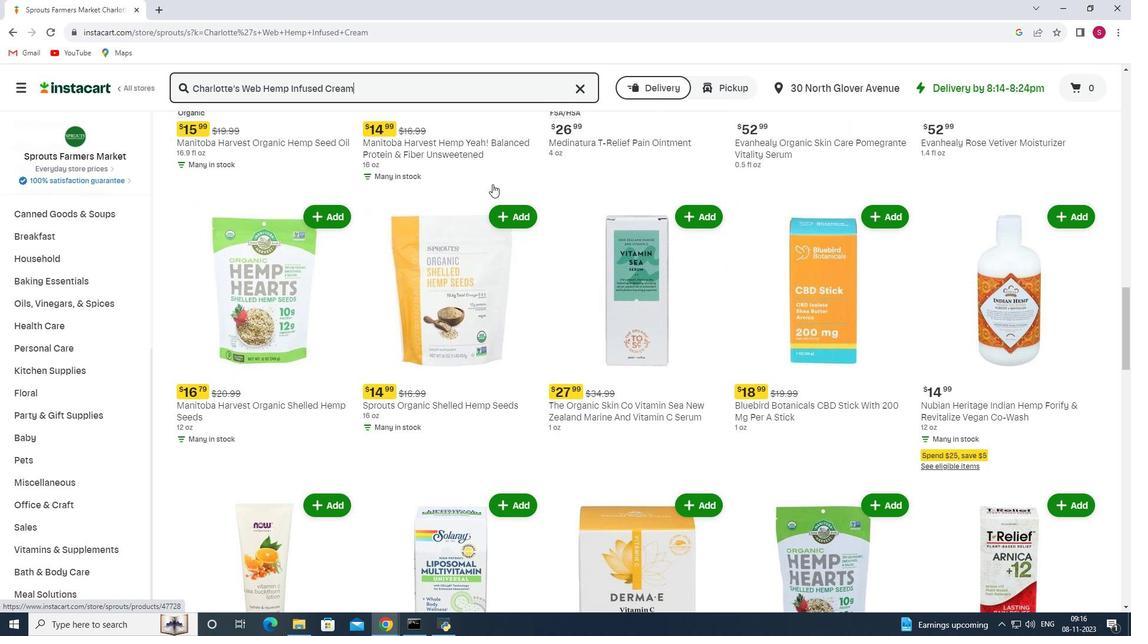 
Action: Mouse scrolled (492, 183) with delta (0, 0)
Screenshot: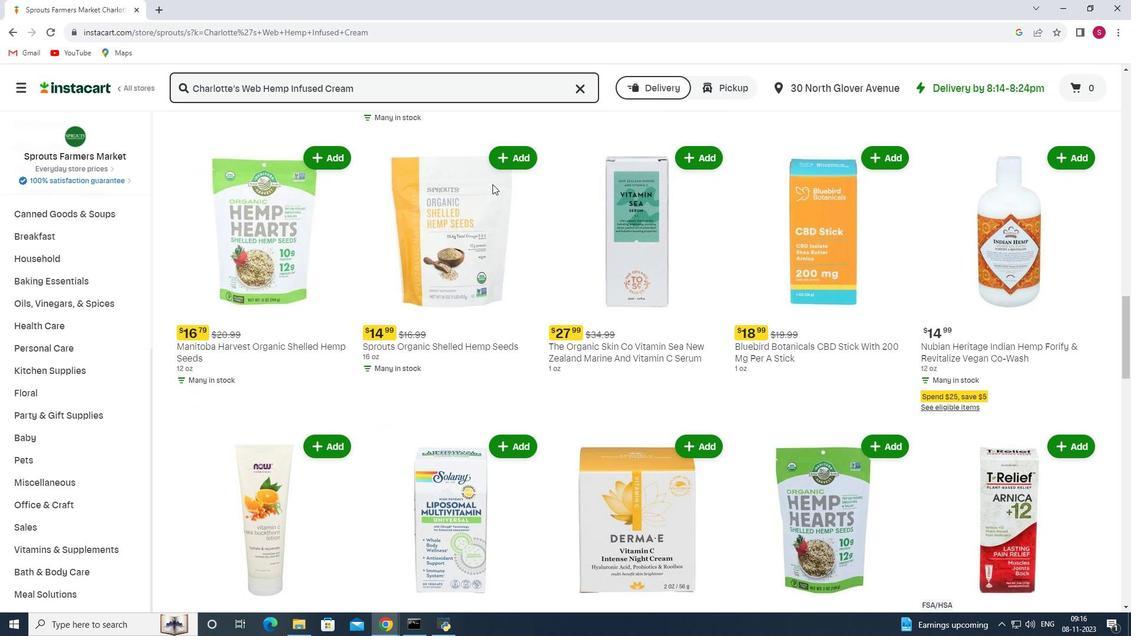 
Action: Mouse scrolled (492, 183) with delta (0, 0)
Screenshot: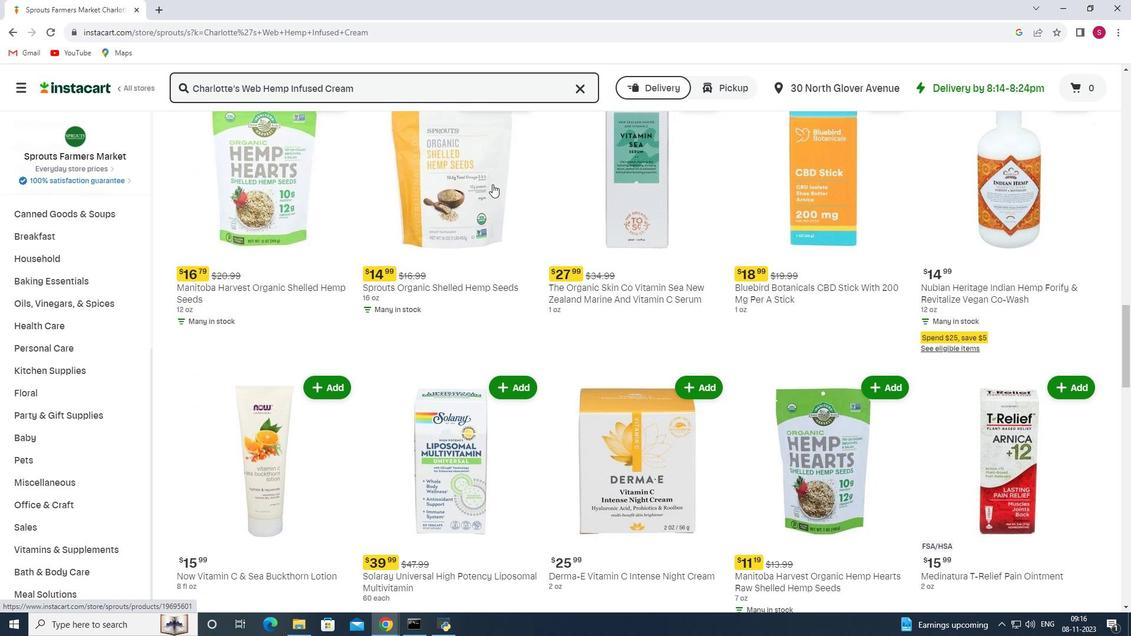 
Action: Mouse scrolled (492, 183) with delta (0, 0)
Screenshot: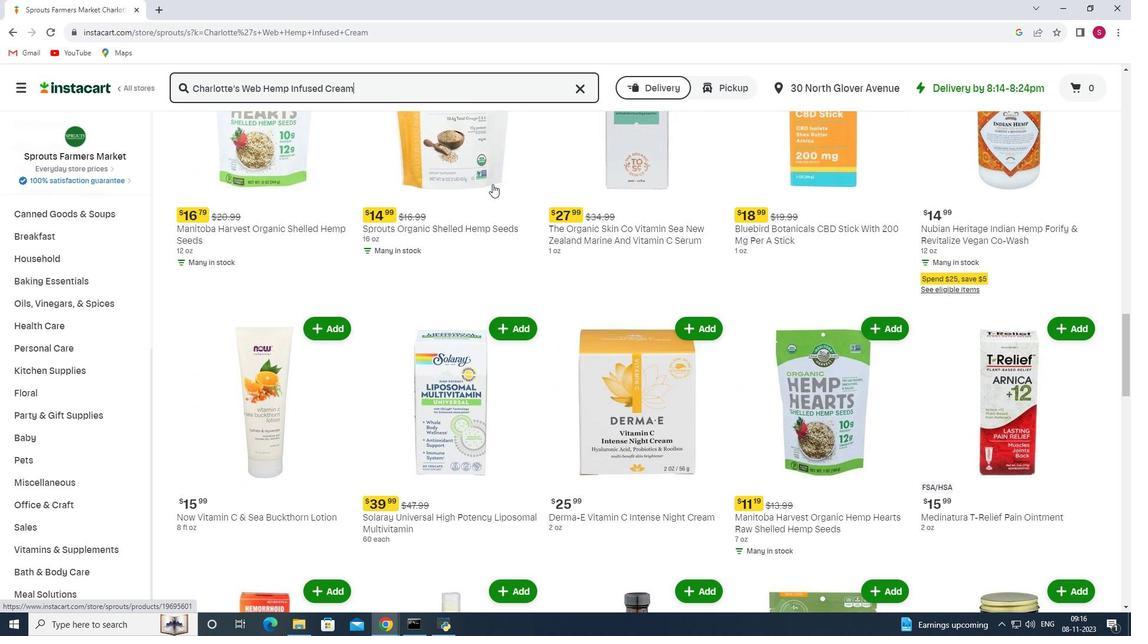 
Action: Mouse scrolled (492, 183) with delta (0, 0)
Screenshot: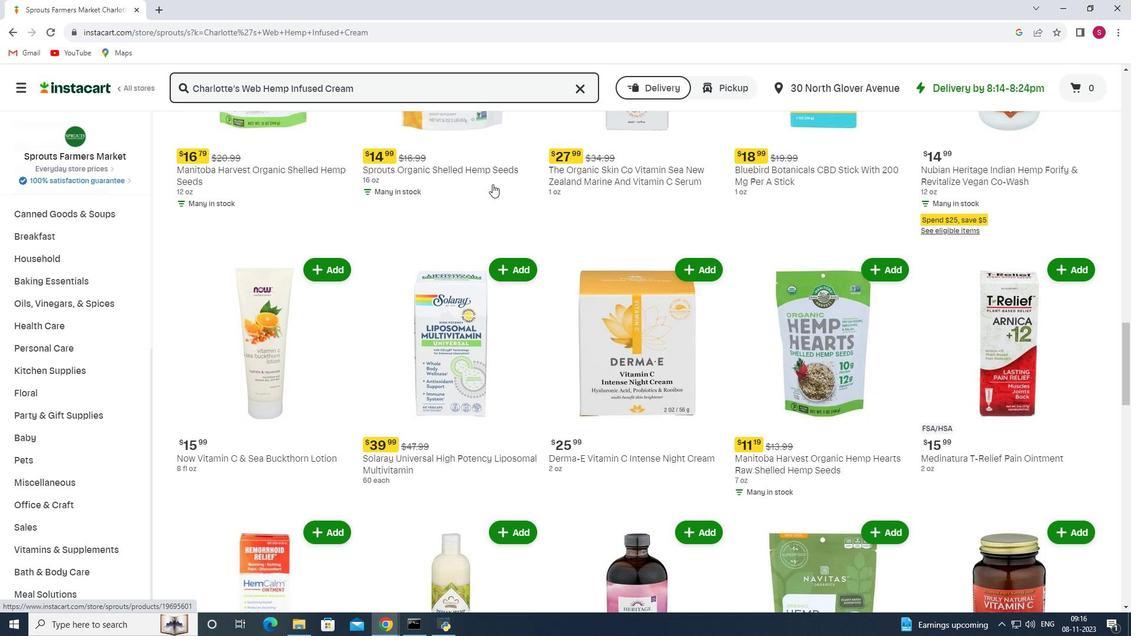 
Action: Mouse scrolled (492, 183) with delta (0, 0)
Screenshot: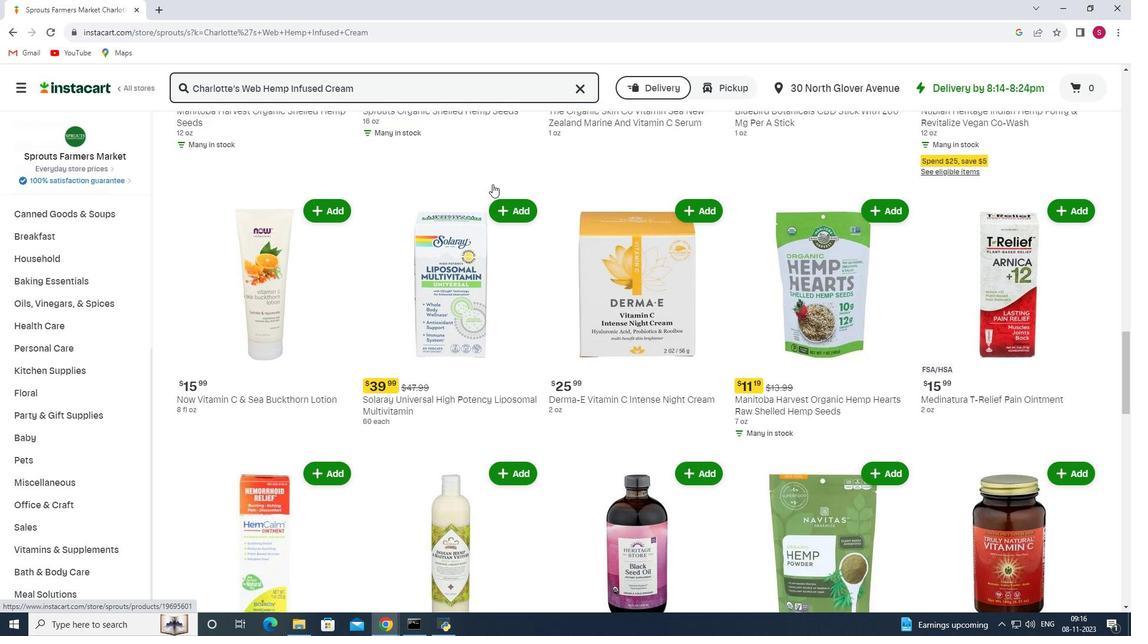 
Action: Mouse scrolled (492, 183) with delta (0, 0)
Screenshot: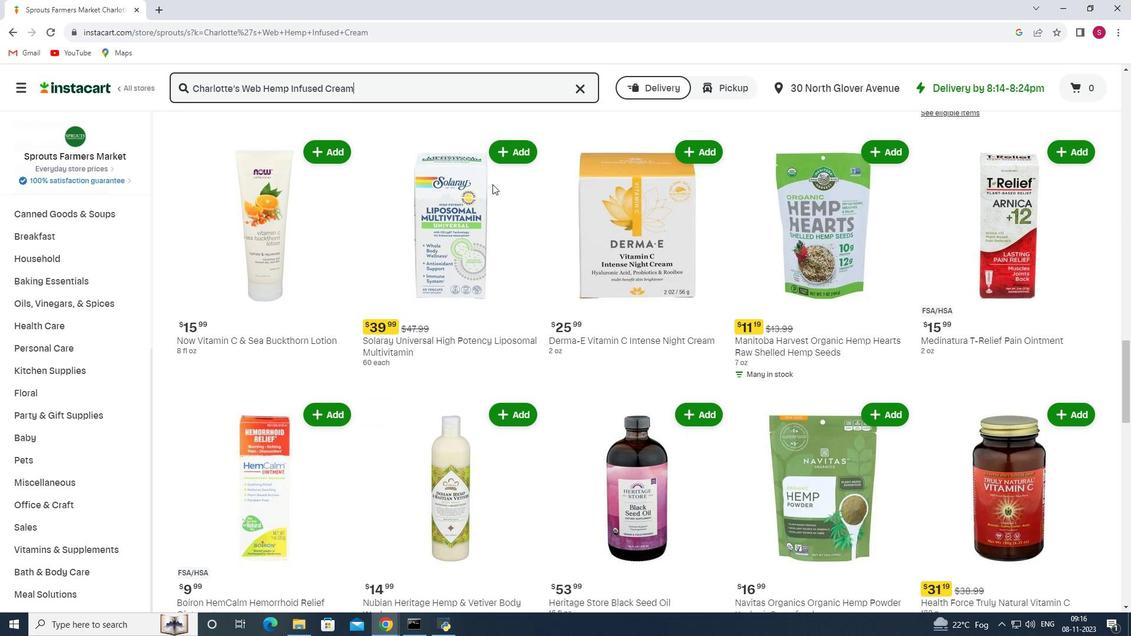 
Action: Mouse scrolled (492, 183) with delta (0, 0)
Screenshot: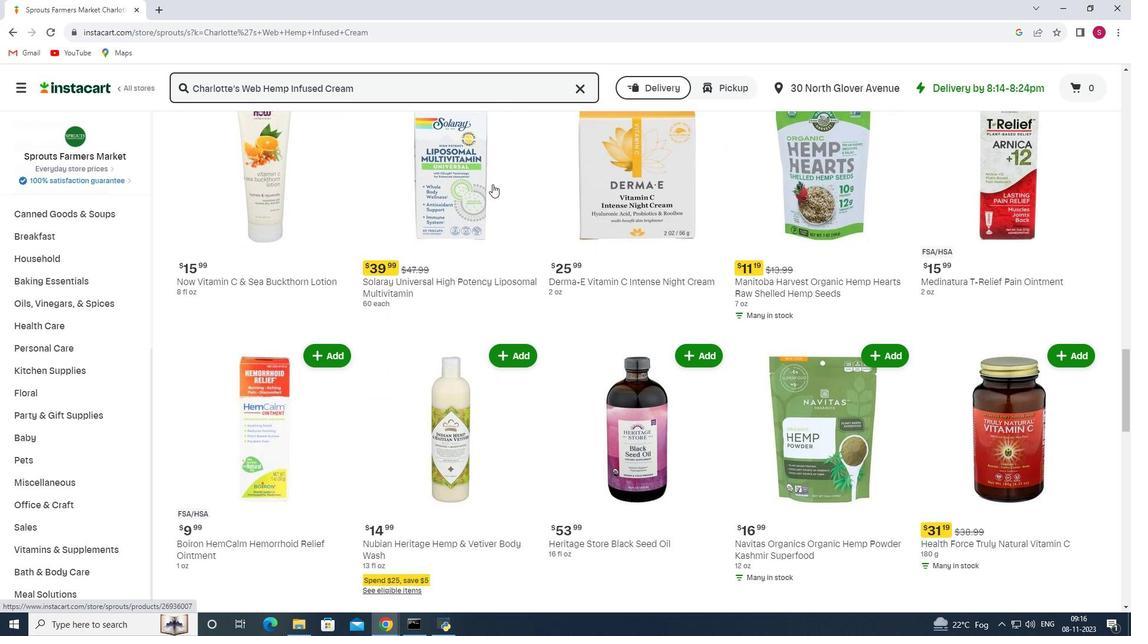 
Action: Mouse scrolled (492, 183) with delta (0, 0)
Screenshot: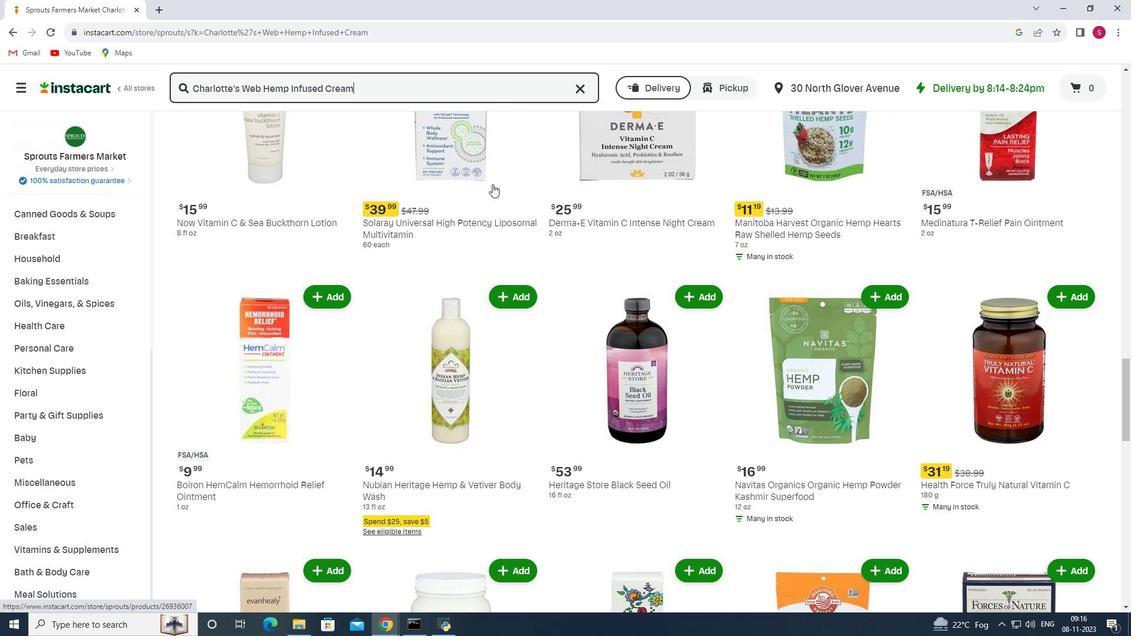 
Action: Mouse scrolled (492, 183) with delta (0, 0)
Screenshot: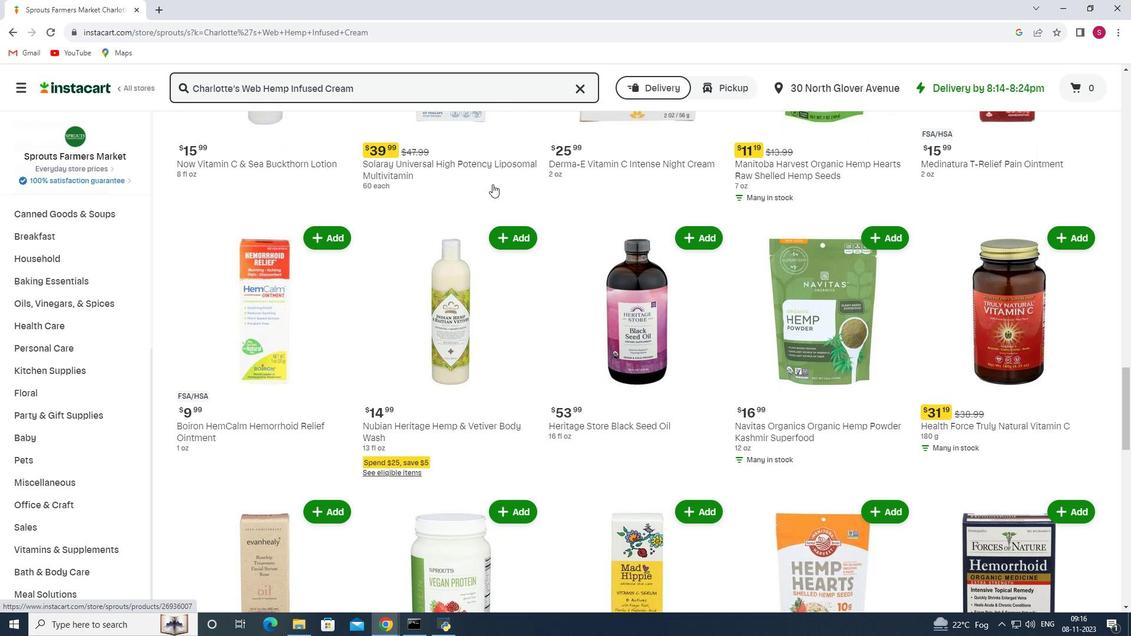 
Action: Mouse scrolled (492, 183) with delta (0, 0)
Screenshot: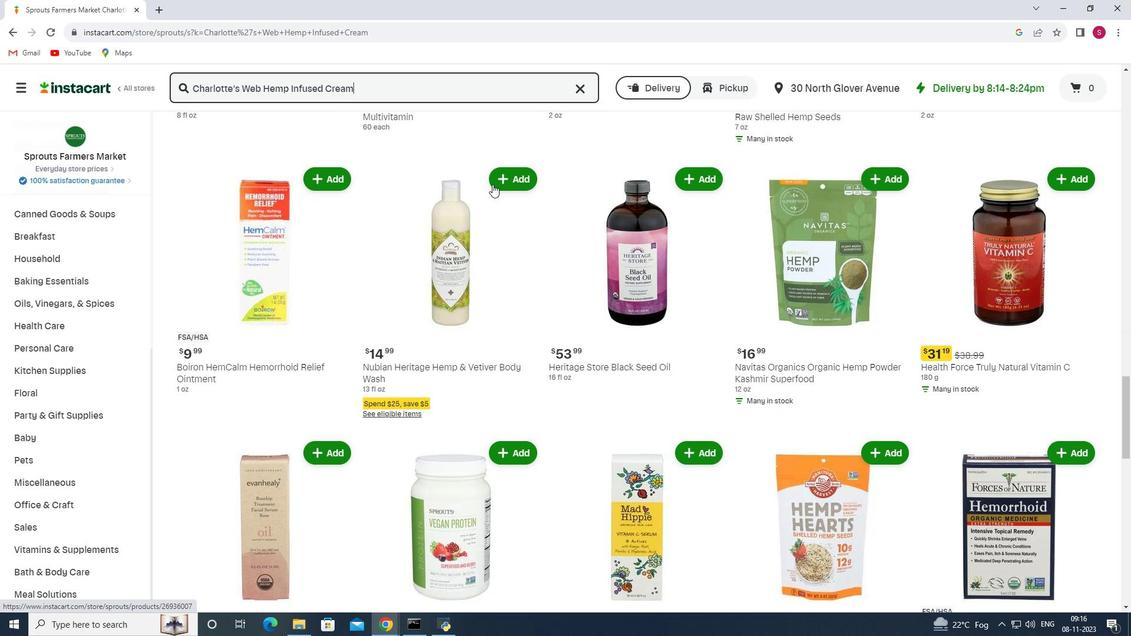 
Action: Mouse scrolled (492, 183) with delta (0, 0)
Screenshot: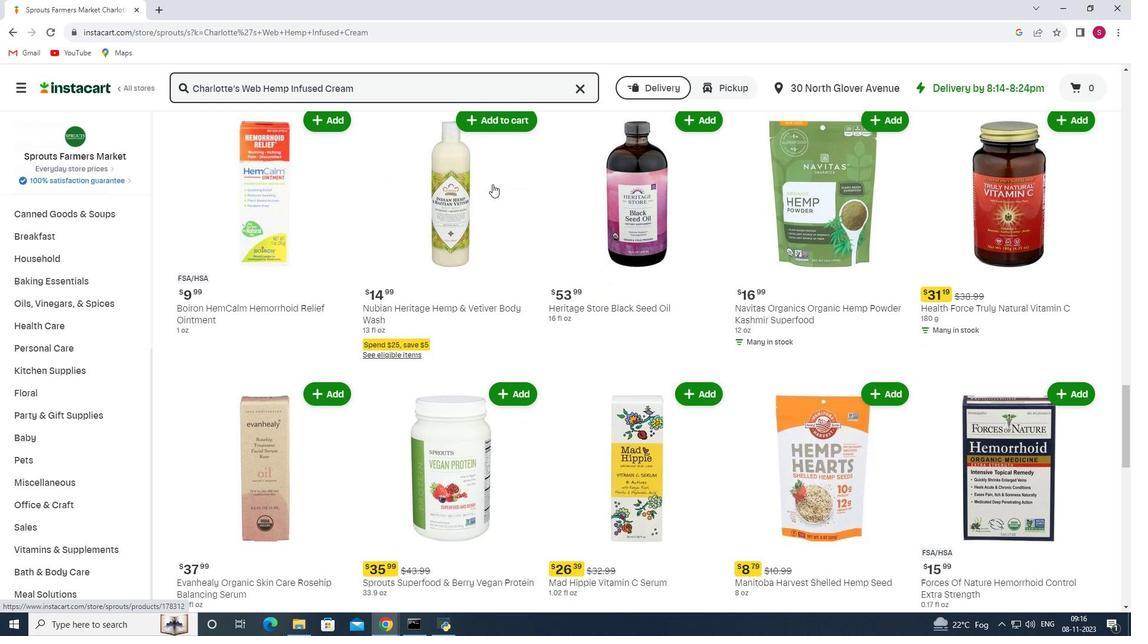 
Action: Mouse scrolled (492, 183) with delta (0, 0)
Screenshot: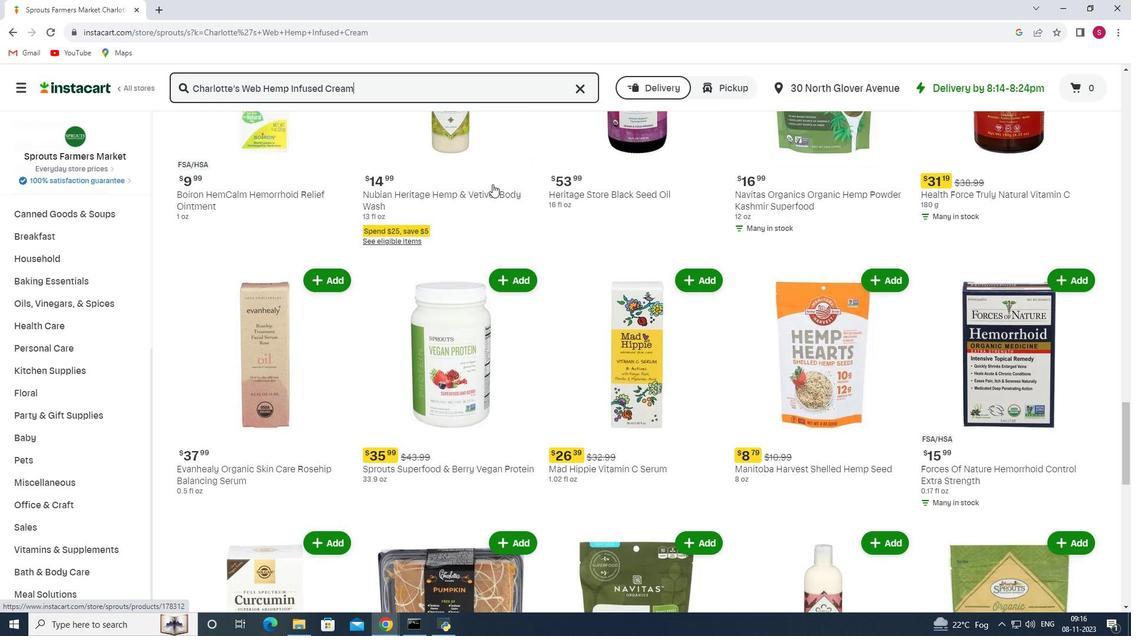 
Action: Mouse scrolled (492, 183) with delta (0, 0)
Screenshot: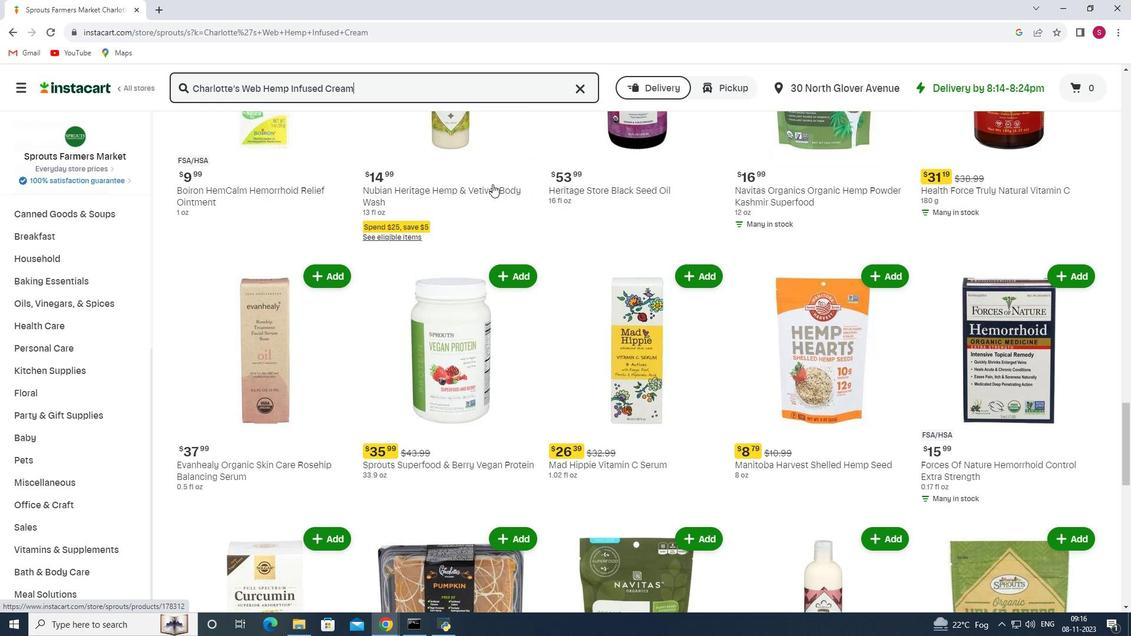 
Action: Mouse scrolled (492, 183) with delta (0, 0)
Screenshot: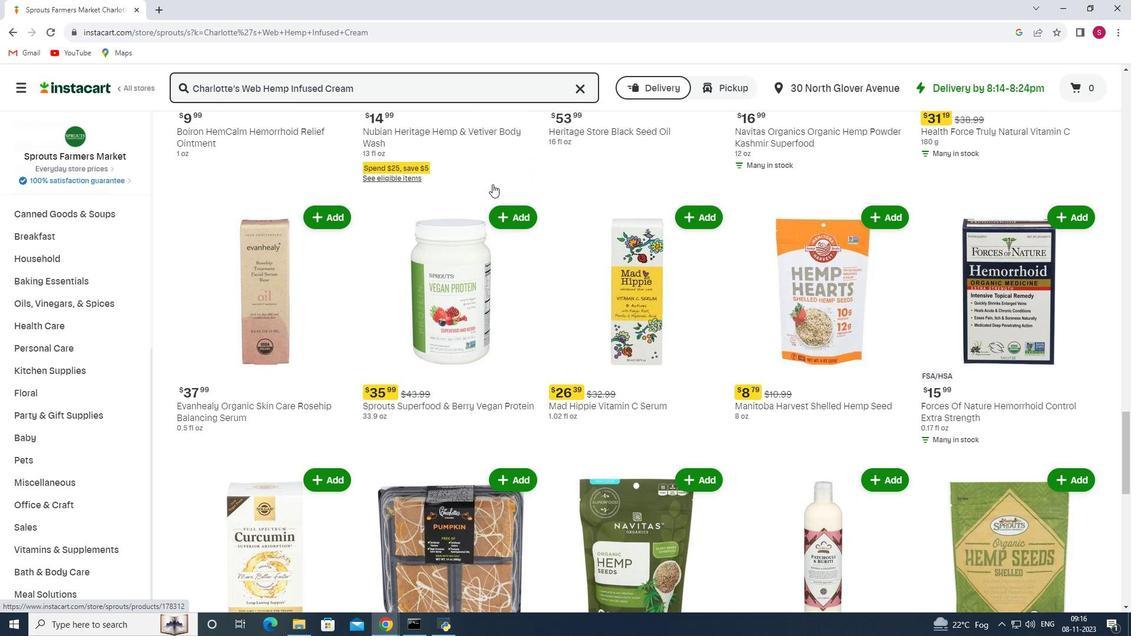 
Action: Mouse scrolled (492, 183) with delta (0, 0)
Screenshot: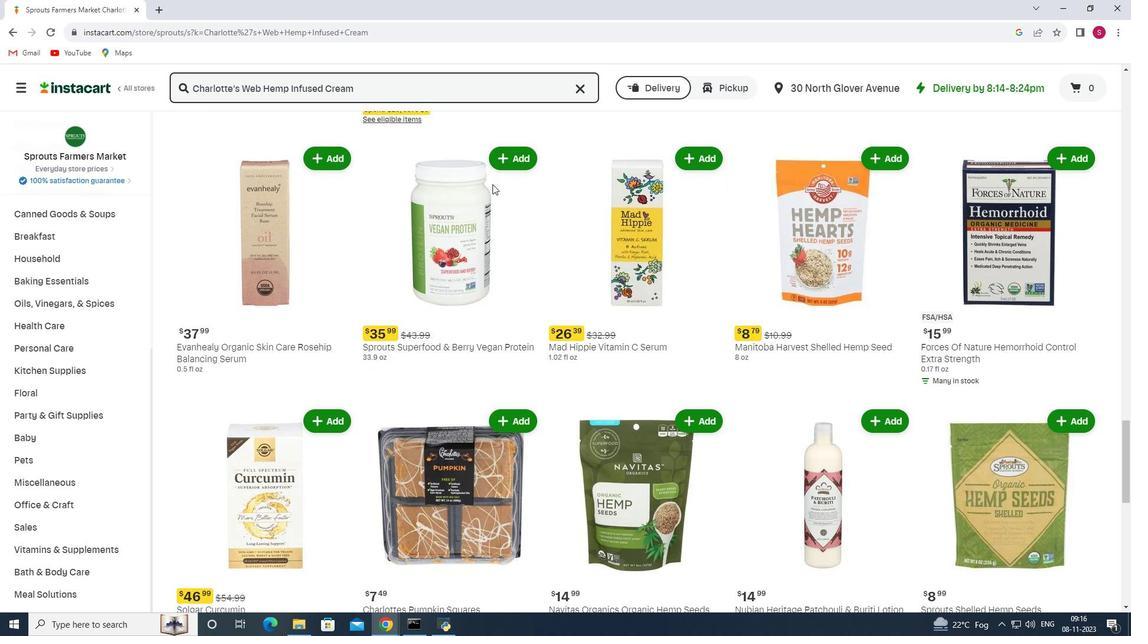 
Action: Mouse scrolled (492, 183) with delta (0, 0)
Screenshot: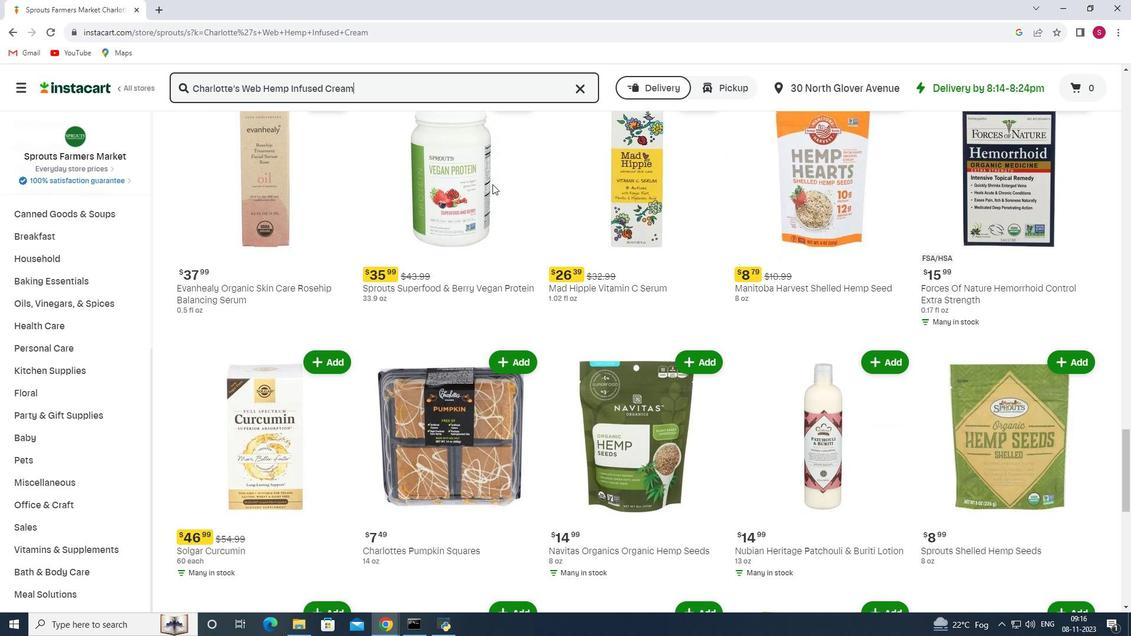 
Action: Mouse scrolled (492, 183) with delta (0, 0)
Screenshot: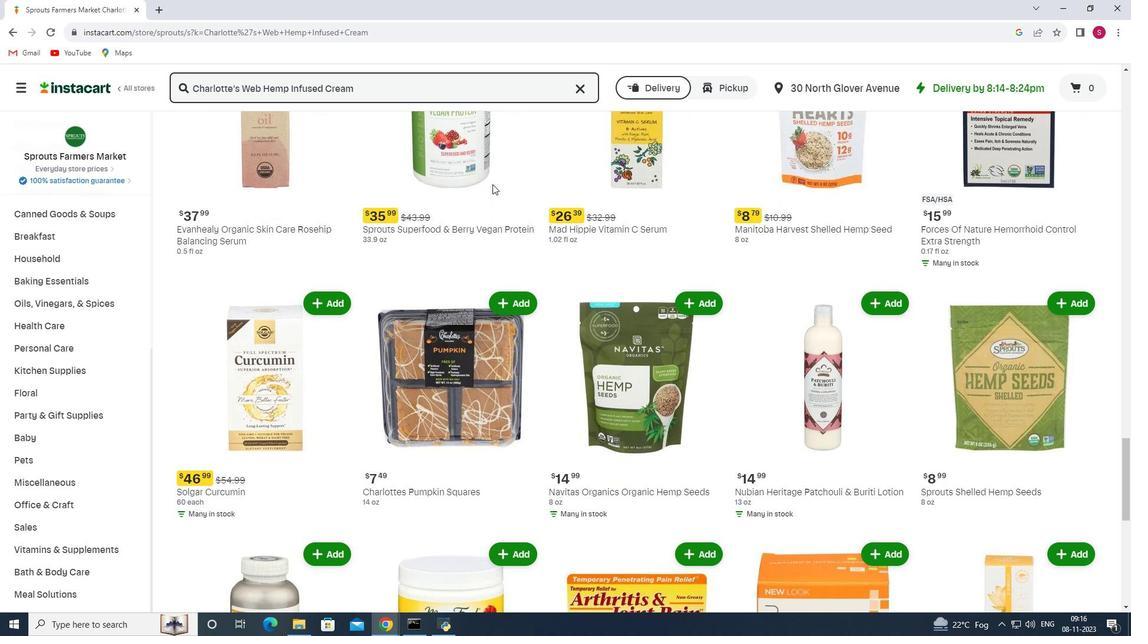 
Action: Mouse scrolled (492, 183) with delta (0, 0)
Screenshot: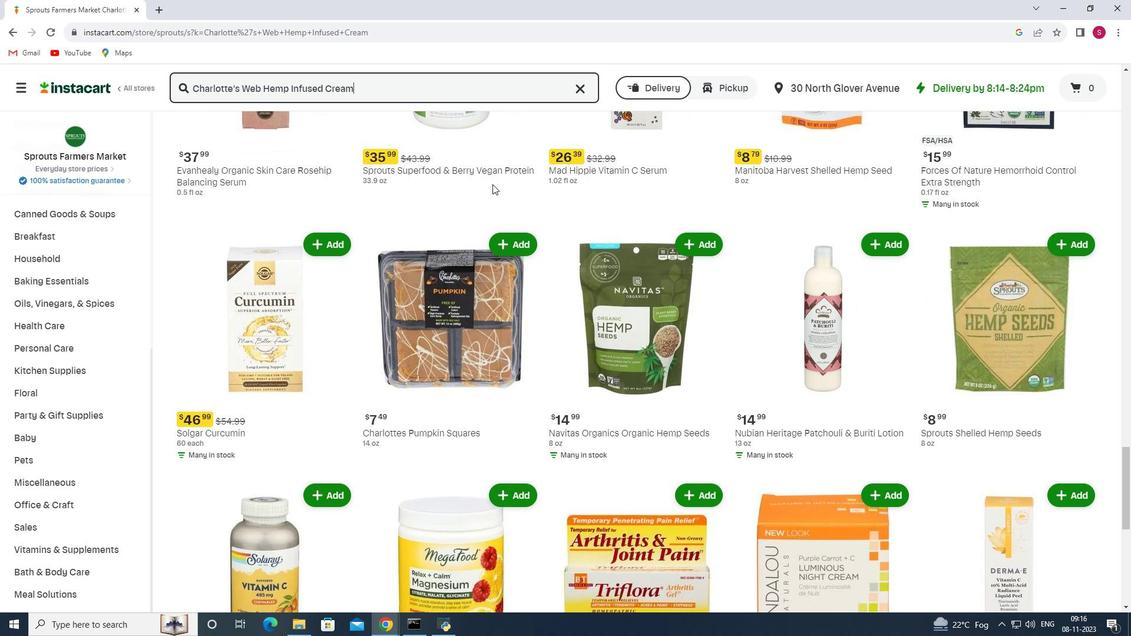 
Action: Mouse scrolled (492, 183) with delta (0, 0)
Screenshot: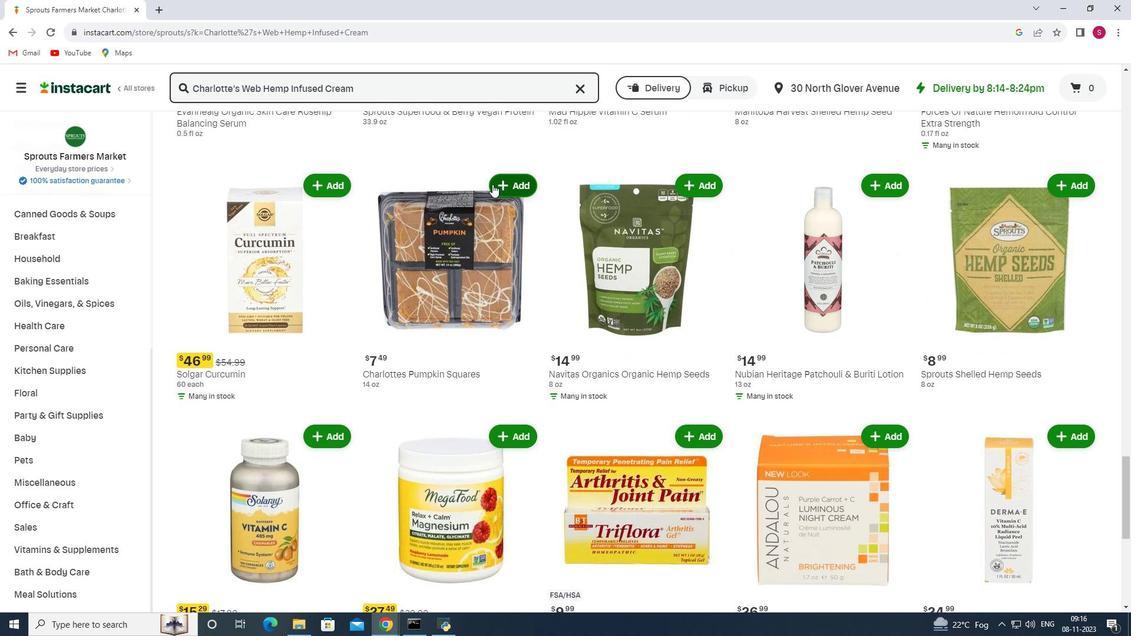 
Action: Mouse scrolled (492, 183) with delta (0, 0)
Screenshot: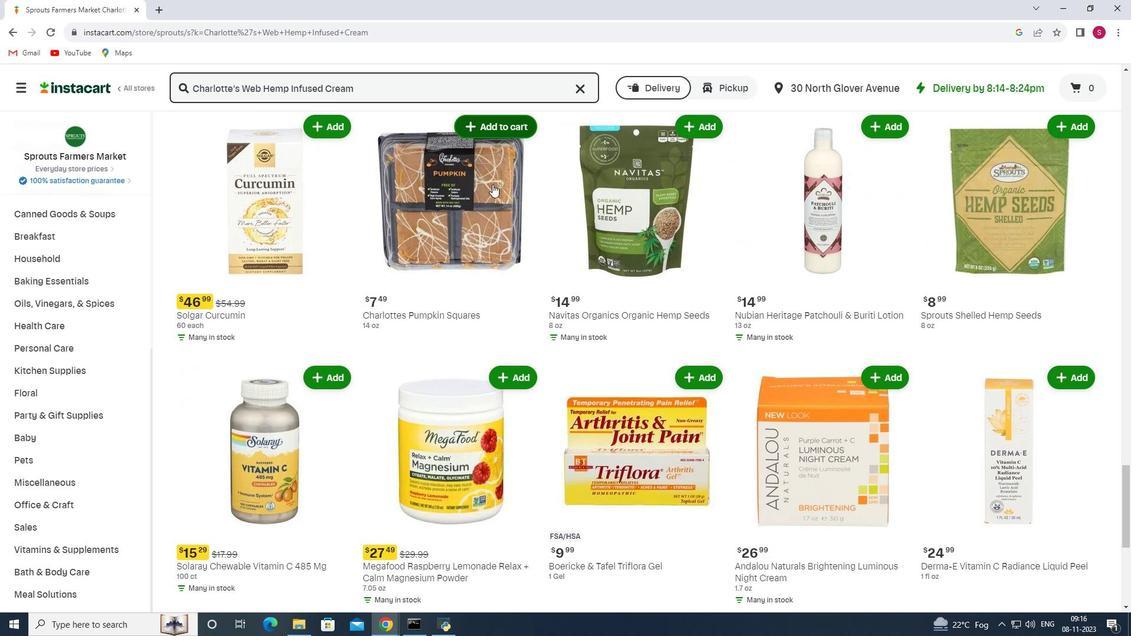 
Action: Mouse scrolled (492, 183) with delta (0, 0)
Screenshot: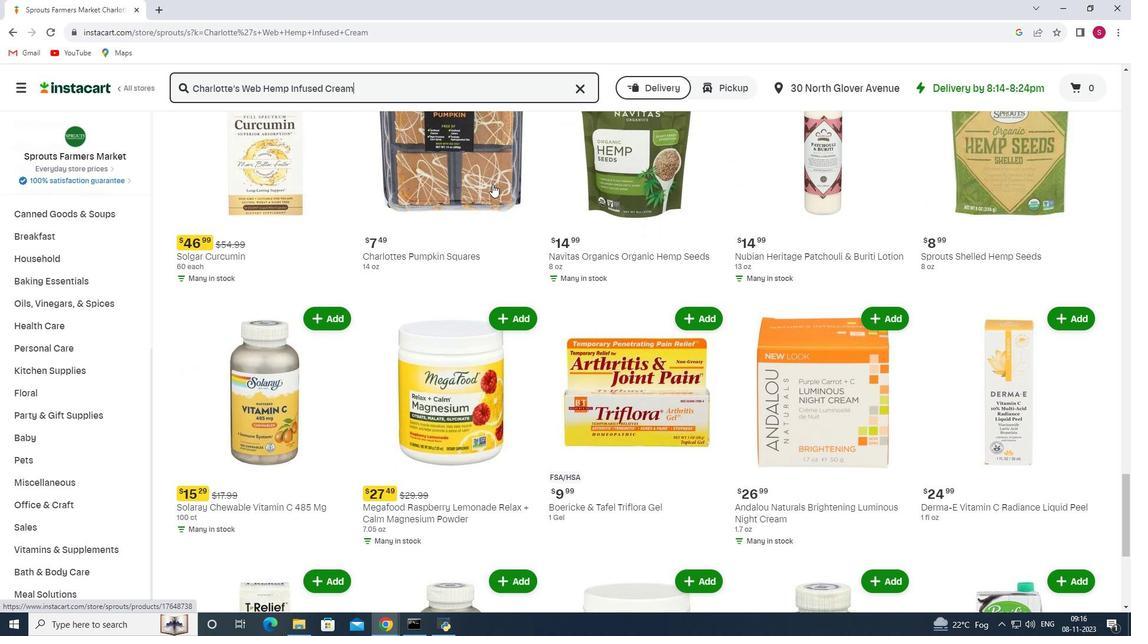
Action: Mouse scrolled (492, 183) with delta (0, 0)
Screenshot: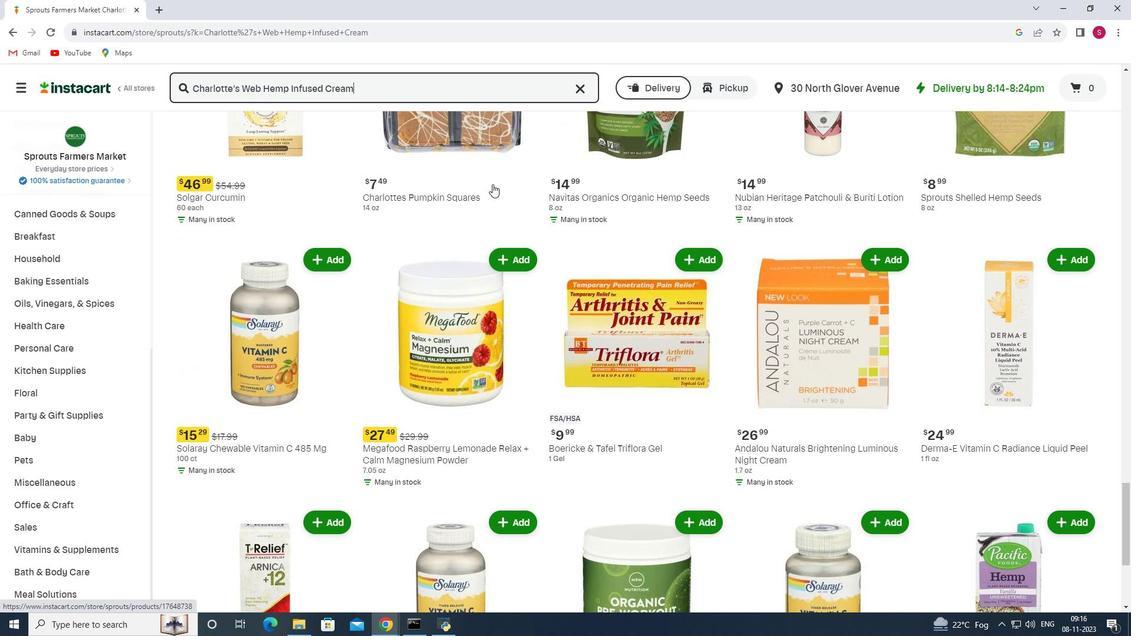 
Action: Mouse scrolled (492, 183) with delta (0, 0)
Screenshot: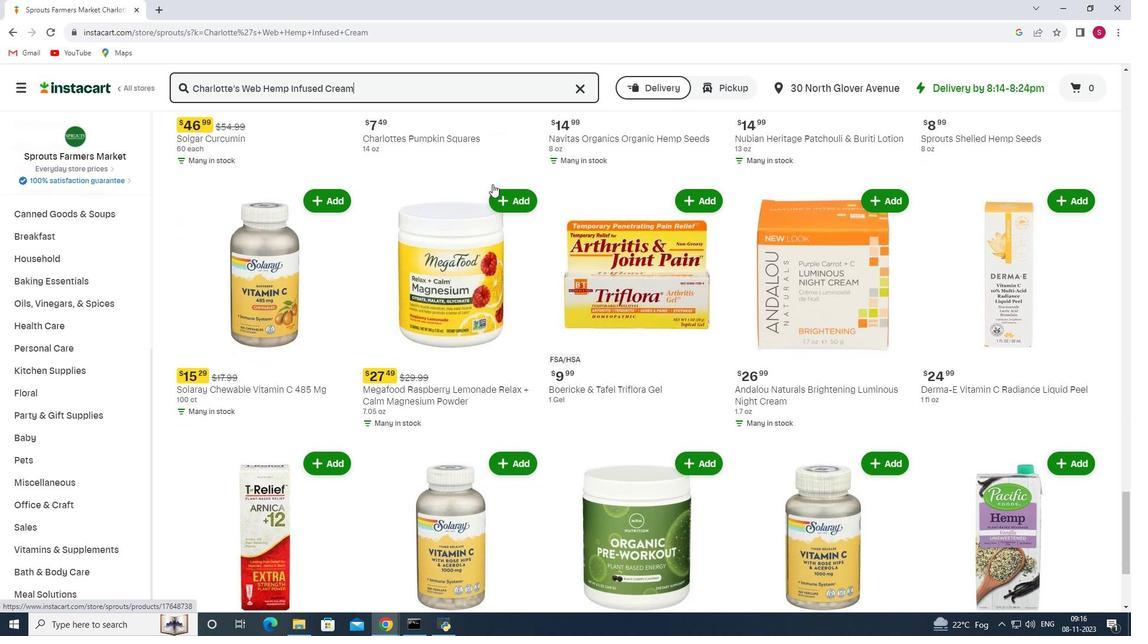
Action: Mouse scrolled (492, 183) with delta (0, 0)
Screenshot: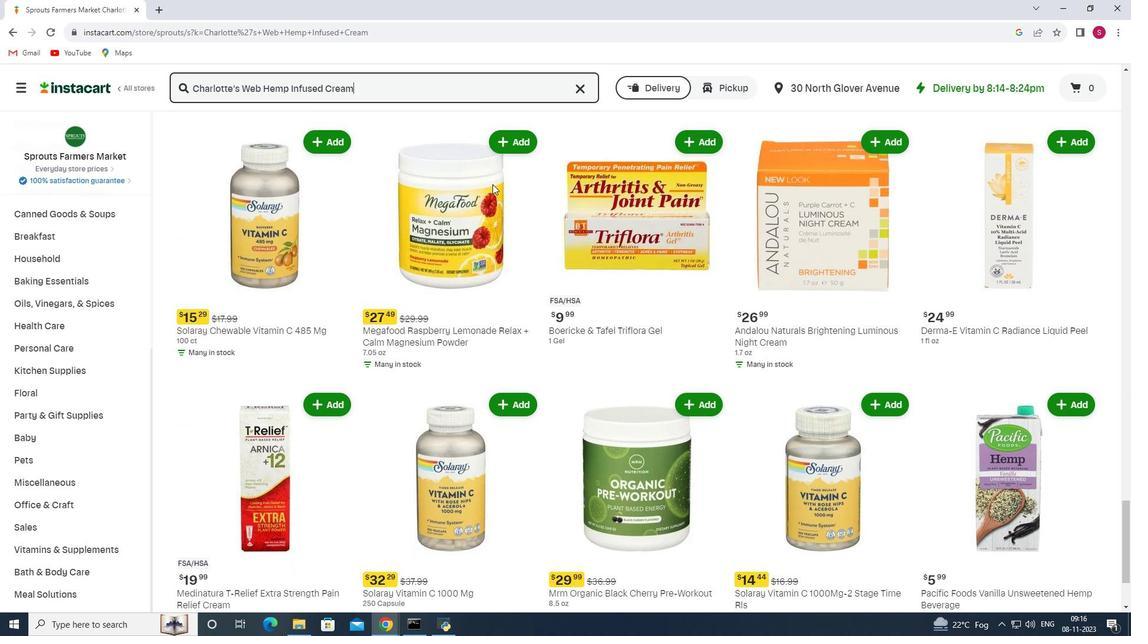 
Action: Mouse scrolled (492, 183) with delta (0, 0)
Screenshot: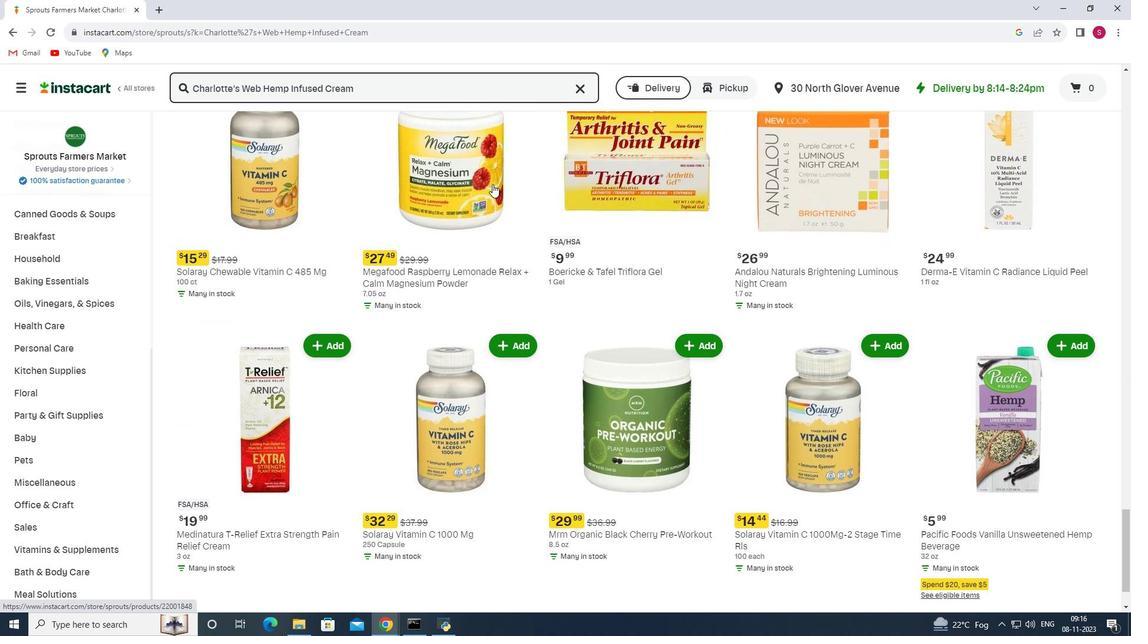 
Action: Mouse scrolled (492, 183) with delta (0, 0)
Screenshot: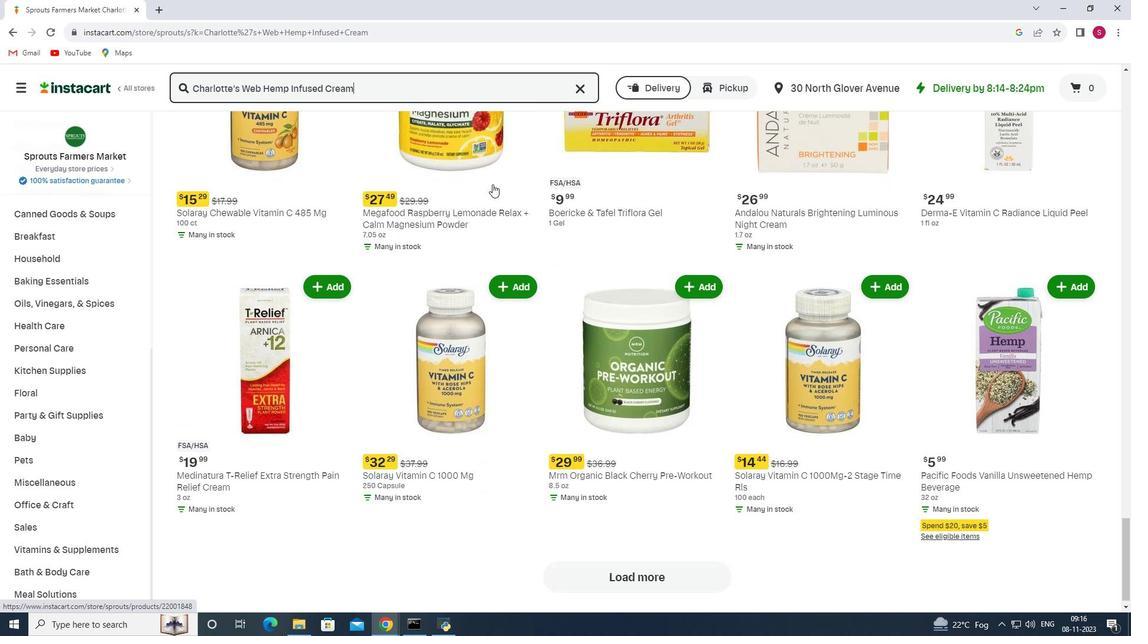 
Action: Mouse scrolled (492, 183) with delta (0, 0)
Screenshot: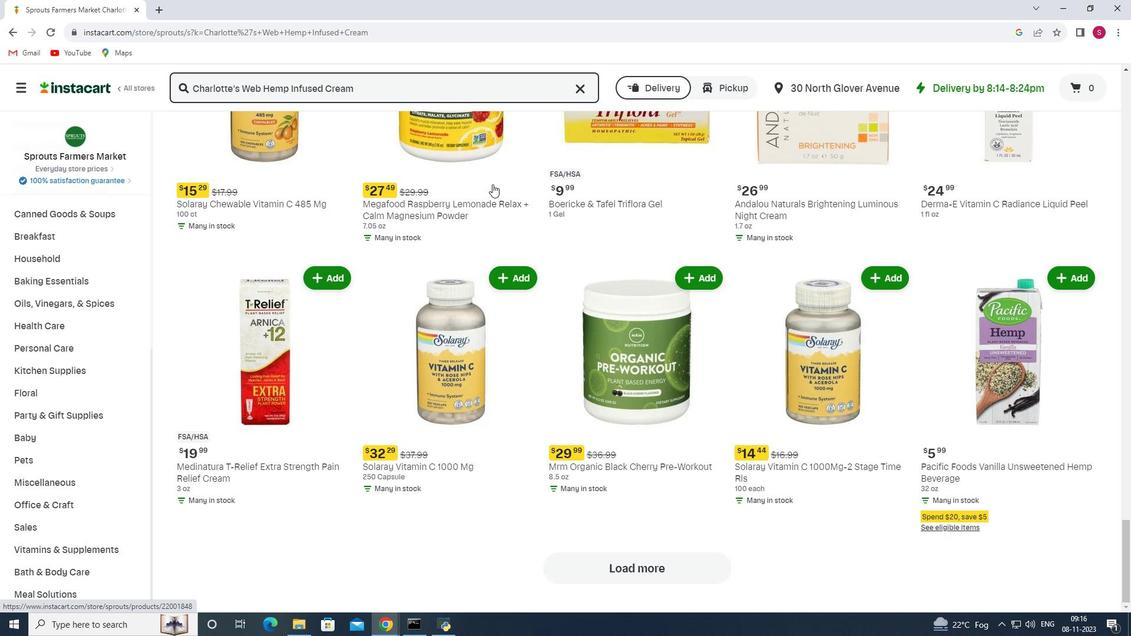 
Action: Mouse scrolled (492, 183) with delta (0, 0)
Screenshot: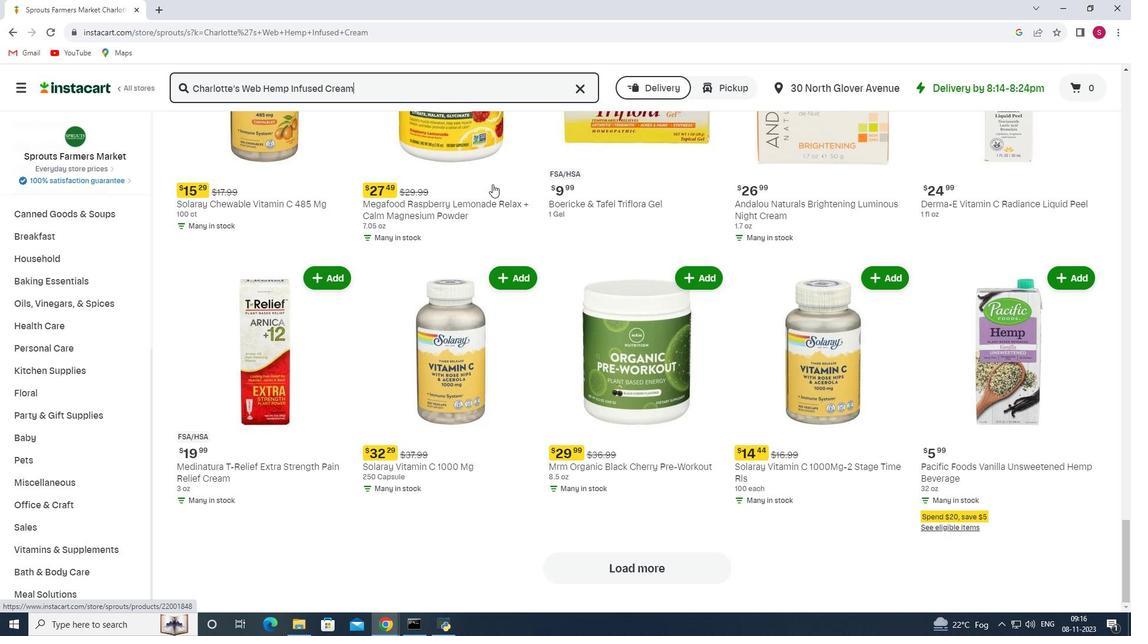 
Action: Mouse scrolled (492, 183) with delta (0, 0)
Screenshot: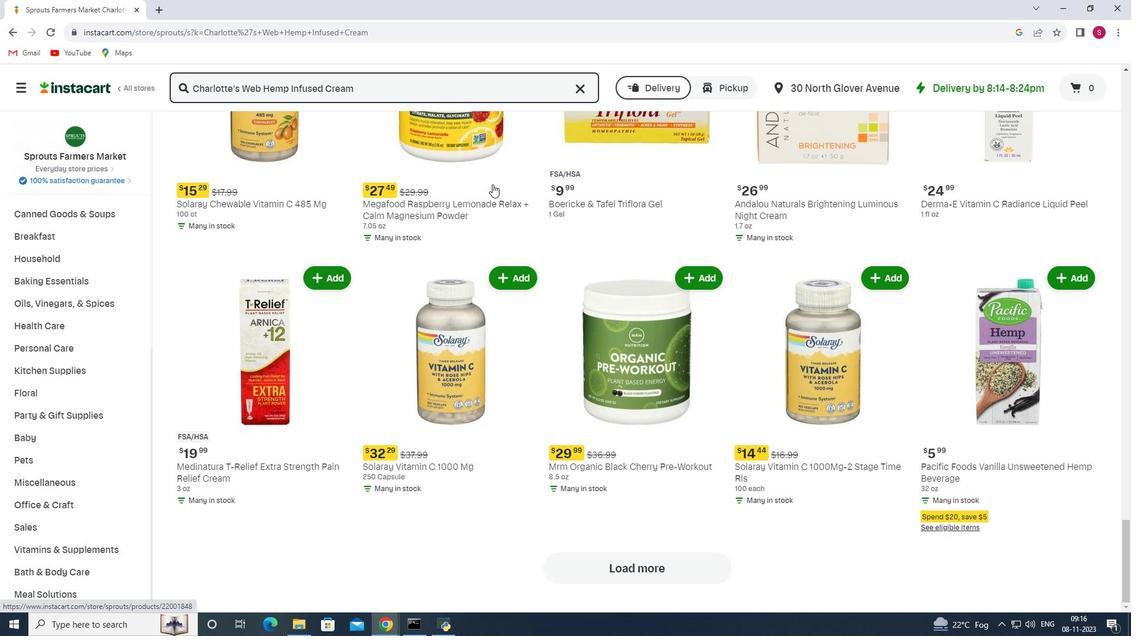
